 Task: Open Card Infrastructure Maintenance in Board Business Intelligence to Workspace Agile Methodology and add a team member Softage.3@softage.net, a label Green, a checklist Animation, an attachment from your computer, a color Green and finally, add a card description 'Research and develop new service offering pricing strategy' and a comment 'Let us approach this task with a sense of data-driven decision-making, using metrics and analytics to inform our choices.'. Add a start date 'Jan 07, 1900' with a due date 'Jan 14, 1900'
Action: Mouse moved to (78, 250)
Screenshot: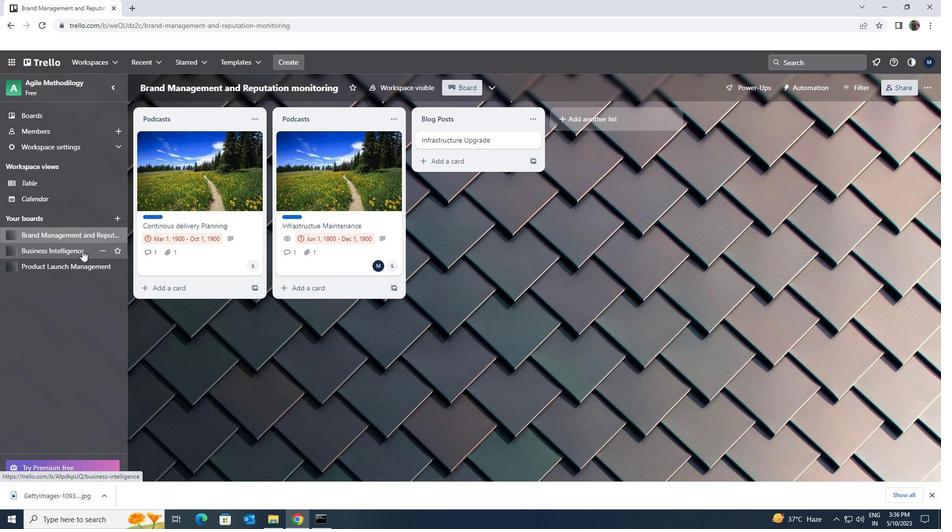 
Action: Mouse pressed left at (78, 250)
Screenshot: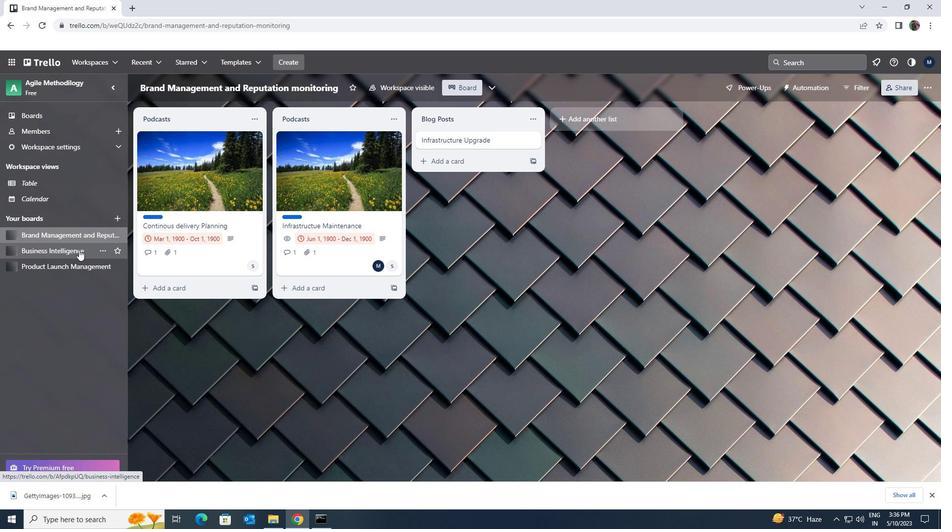 
Action: Mouse moved to (446, 134)
Screenshot: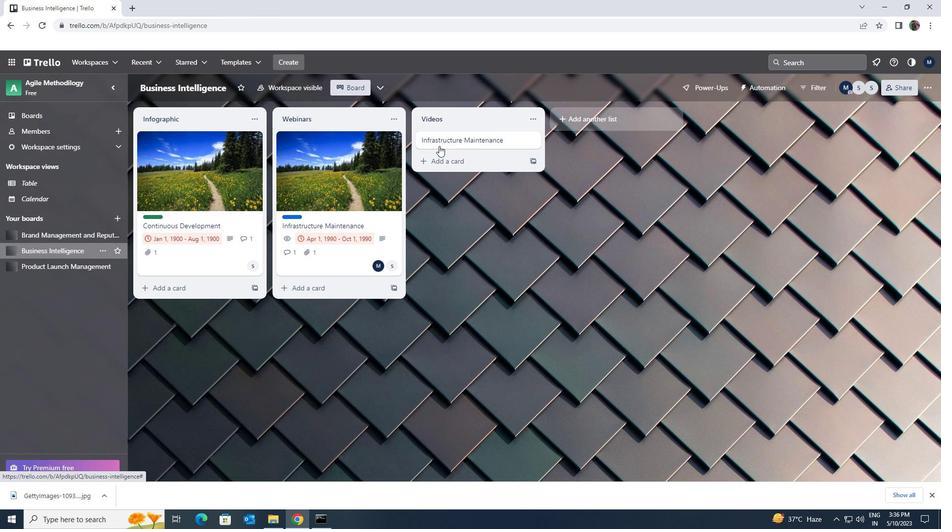 
Action: Mouse pressed left at (446, 134)
Screenshot: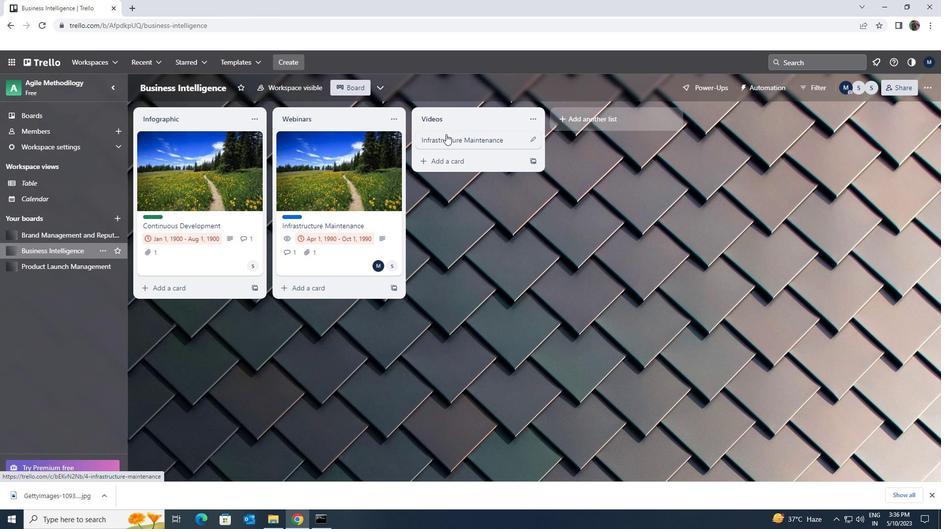 
Action: Mouse moved to (585, 139)
Screenshot: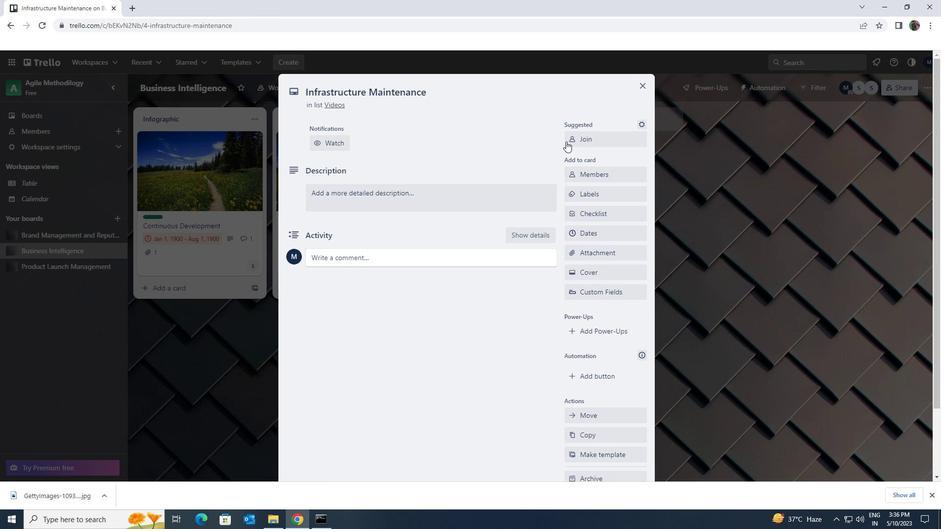 
Action: Mouse pressed left at (585, 139)
Screenshot: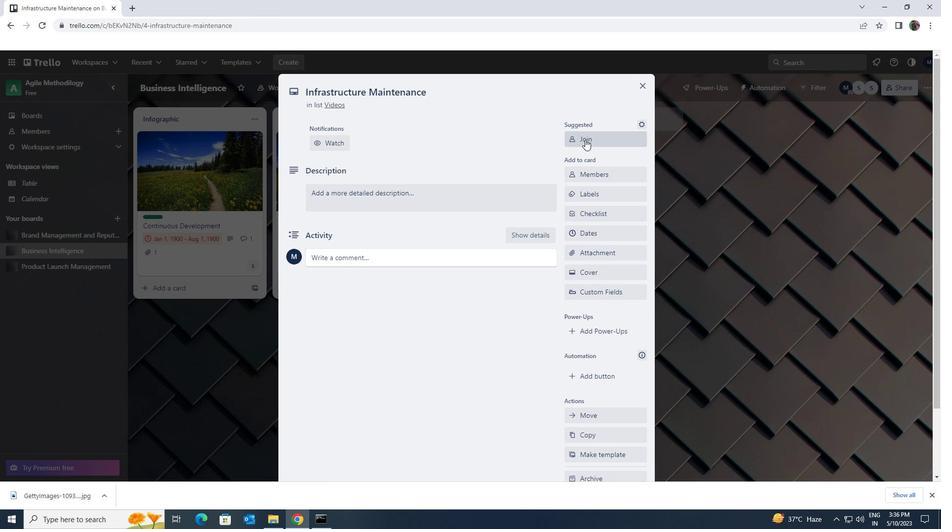 
Action: Mouse moved to (592, 135)
Screenshot: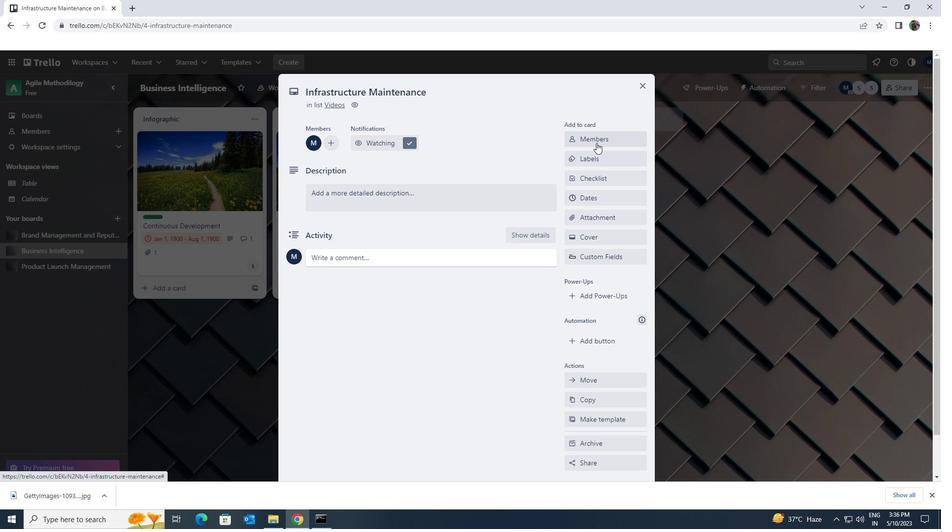 
Action: Mouse pressed left at (592, 135)
Screenshot: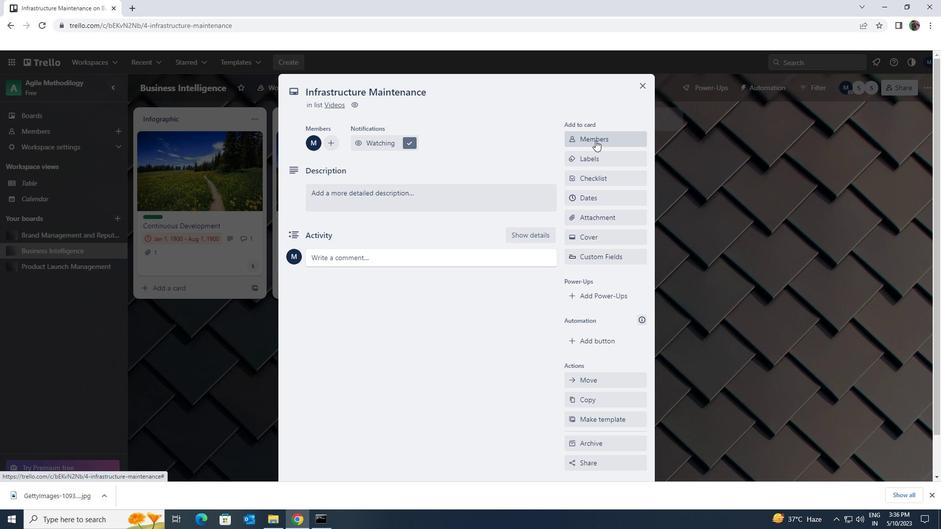 
Action: Mouse moved to (601, 180)
Screenshot: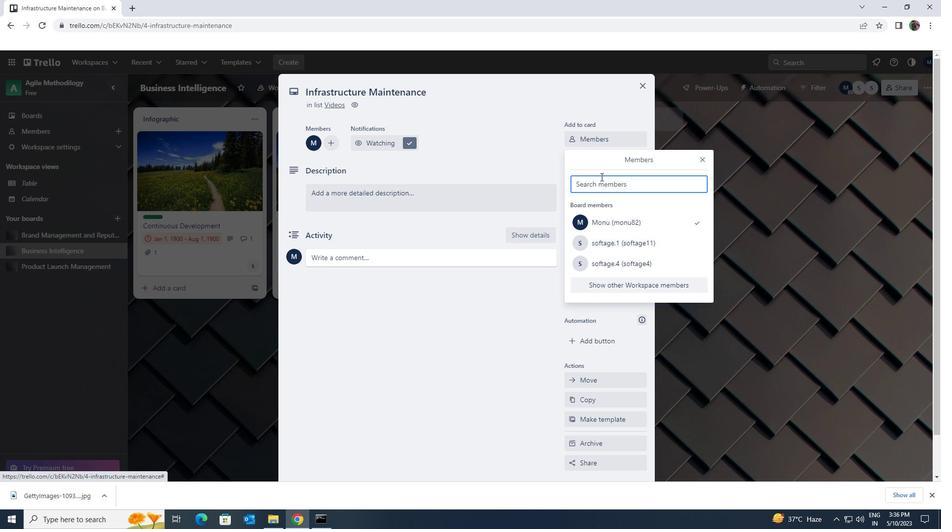 
Action: Mouse pressed left at (601, 180)
Screenshot: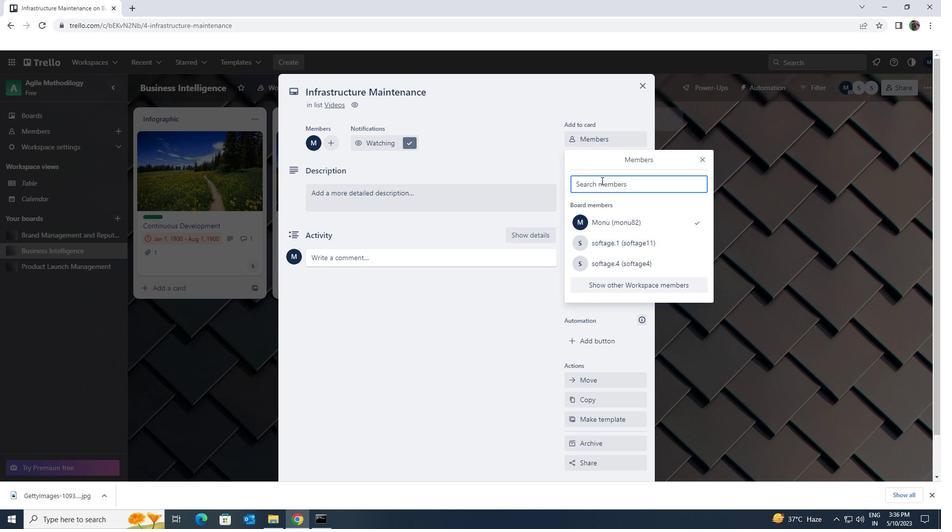 
Action: Key pressed <Key.shift>SOFTAGE.3<Key.shift>@SOFTAGE.NET
Screenshot: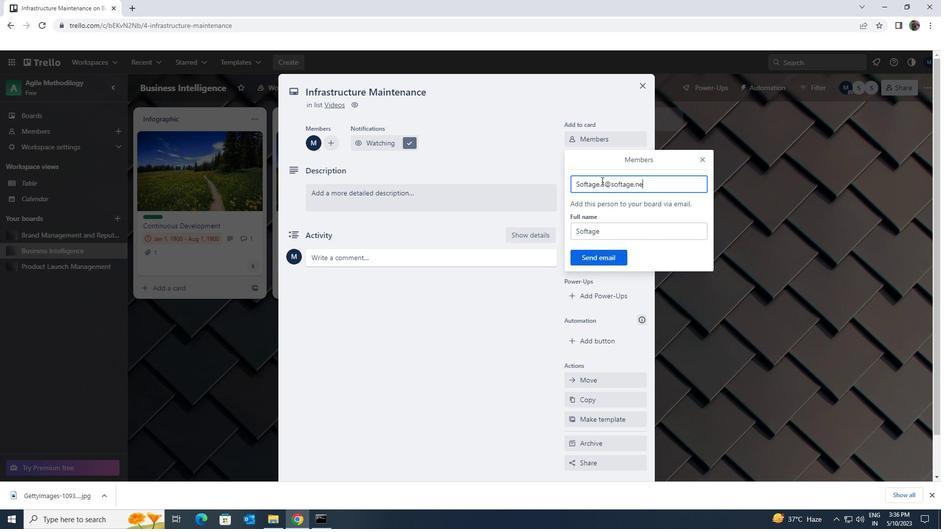 
Action: Mouse moved to (588, 260)
Screenshot: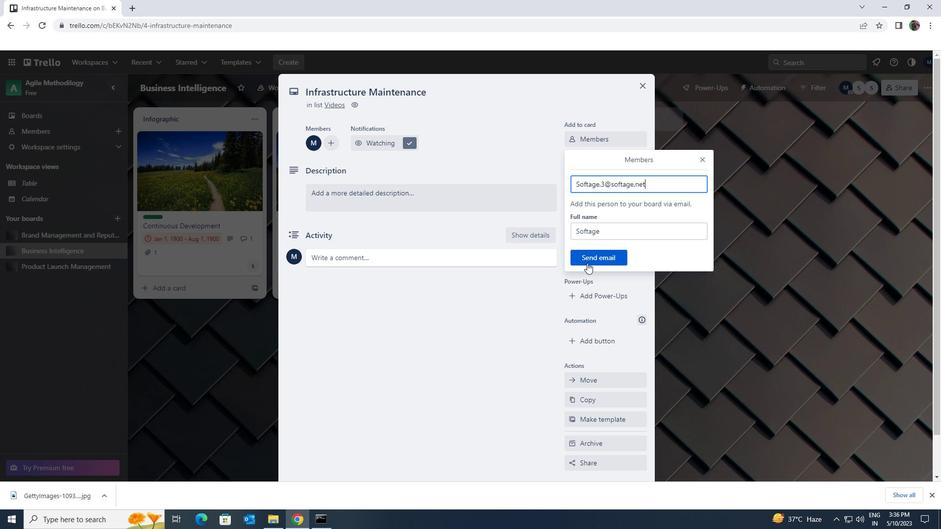 
Action: Mouse pressed left at (588, 260)
Screenshot: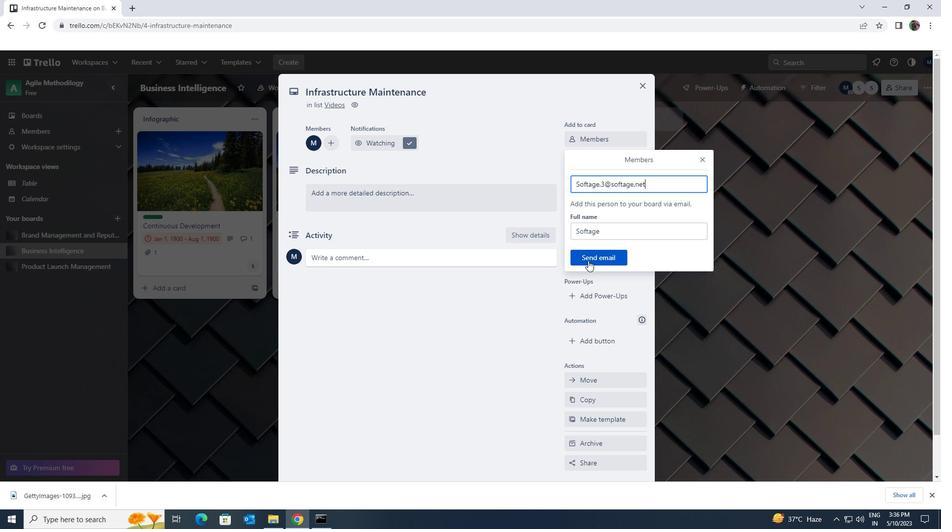 
Action: Mouse moved to (590, 163)
Screenshot: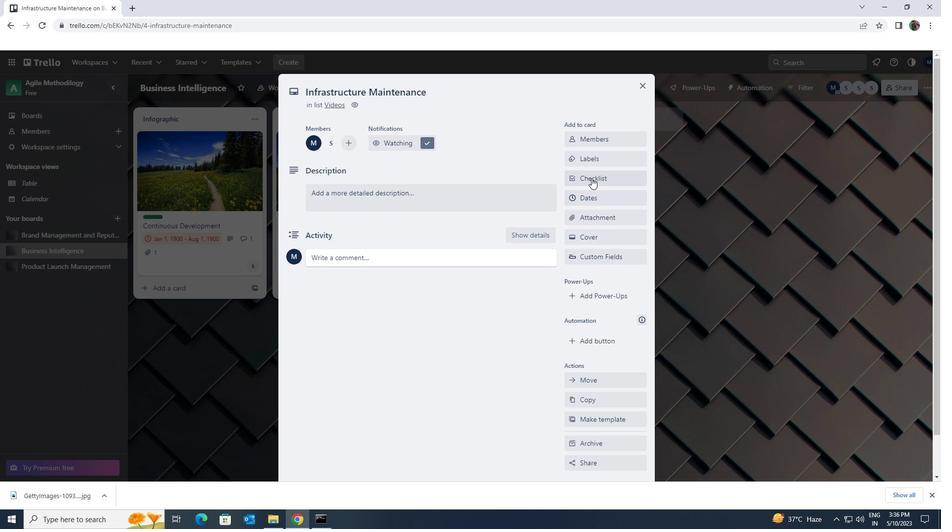 
Action: Mouse pressed left at (590, 163)
Screenshot: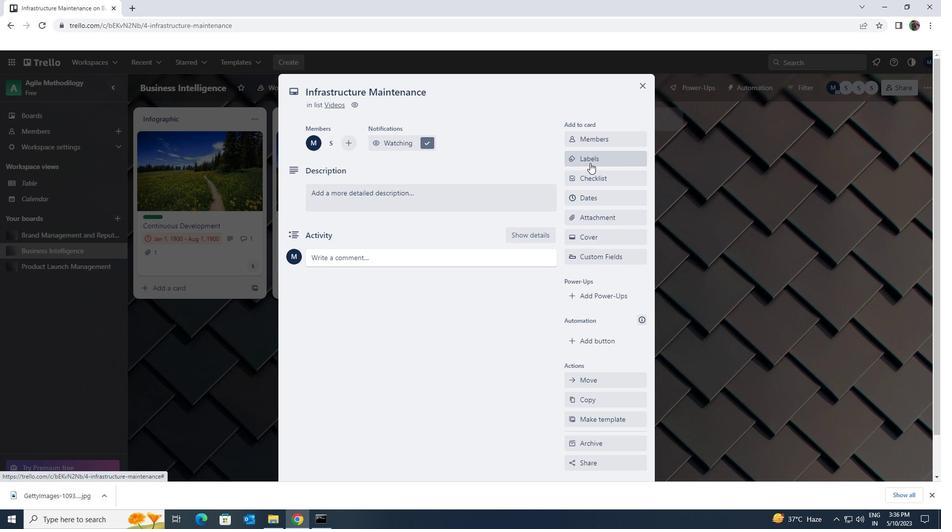
Action: Mouse moved to (620, 382)
Screenshot: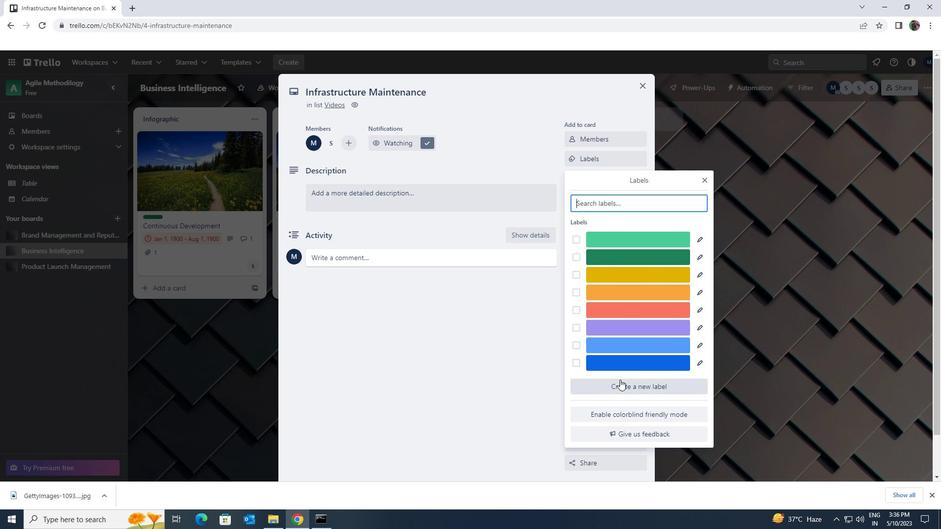 
Action: Mouse pressed left at (620, 382)
Screenshot: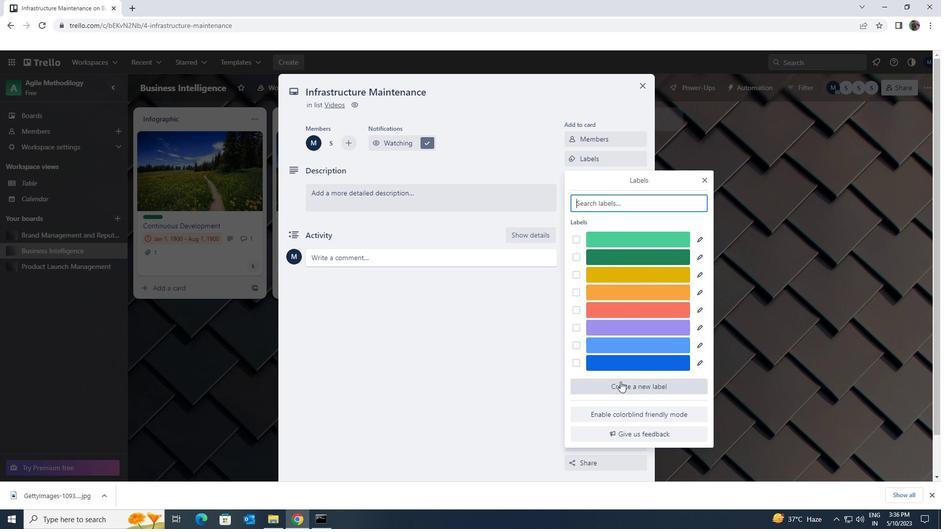 
Action: Mouse moved to (586, 339)
Screenshot: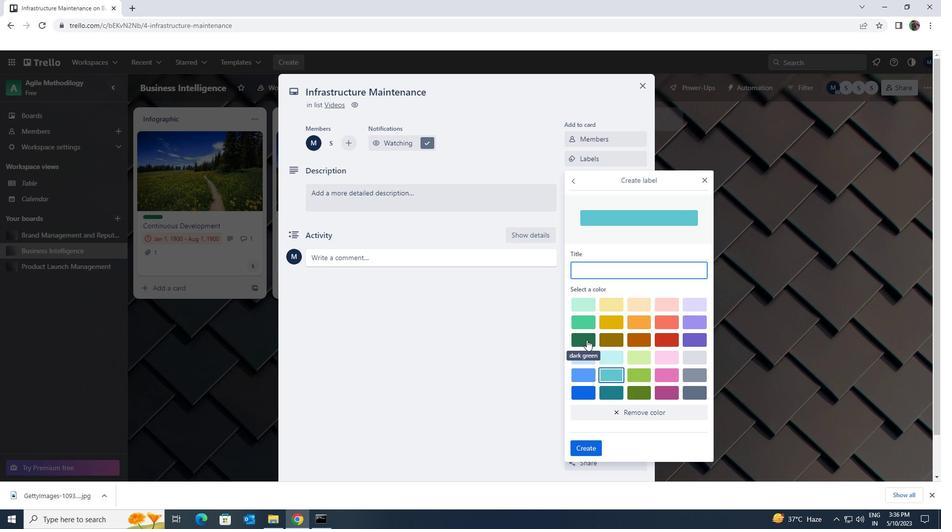
Action: Mouse pressed left at (586, 339)
Screenshot: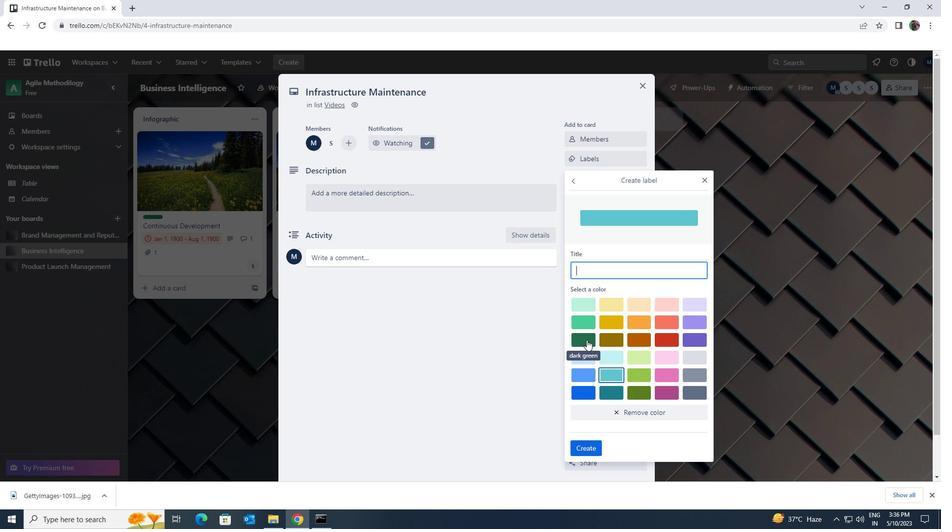
Action: Mouse moved to (588, 449)
Screenshot: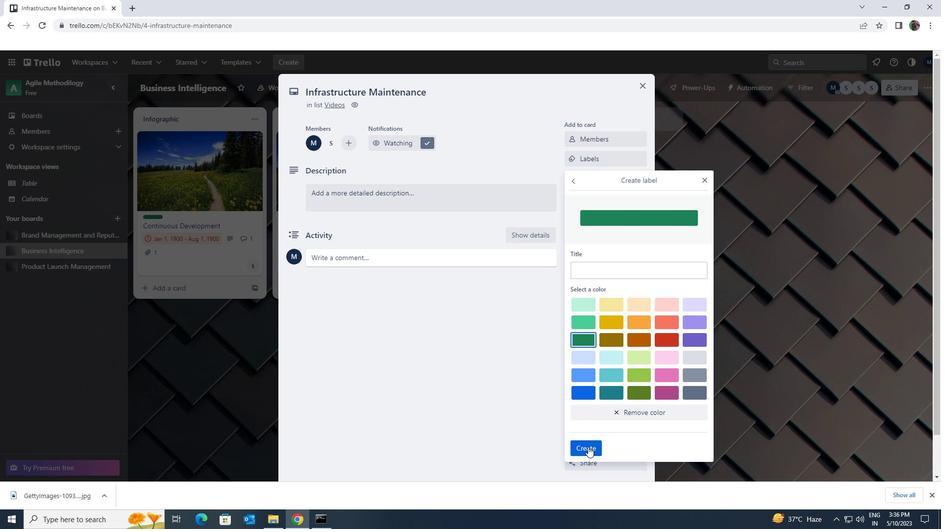 
Action: Mouse pressed left at (588, 449)
Screenshot: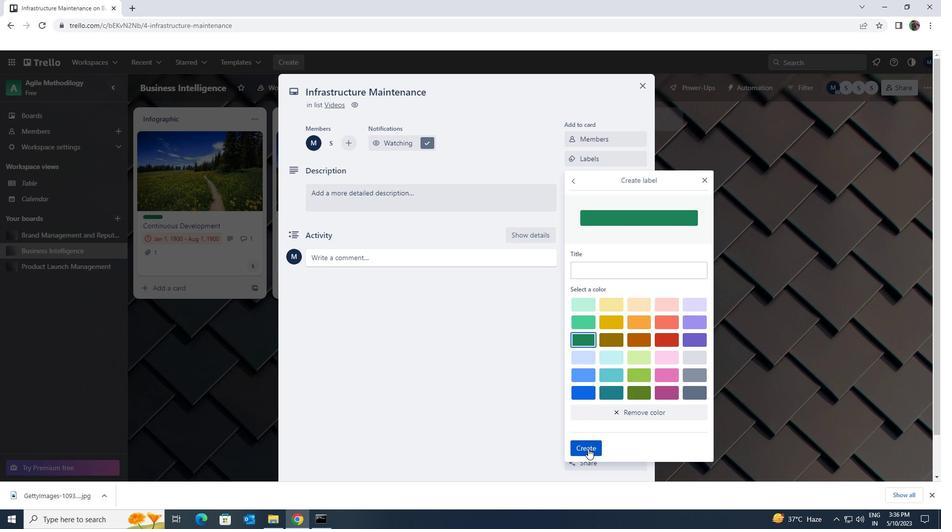 
Action: Mouse moved to (706, 179)
Screenshot: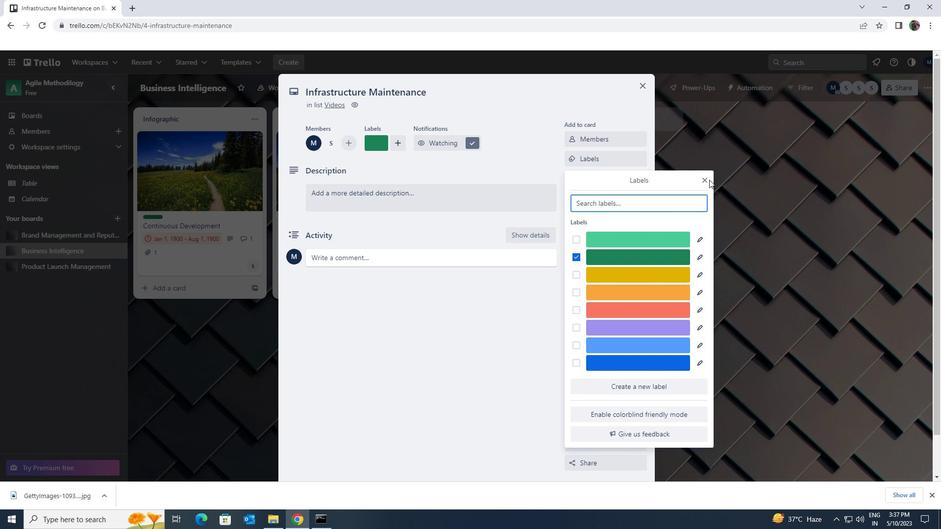 
Action: Mouse pressed left at (706, 179)
Screenshot: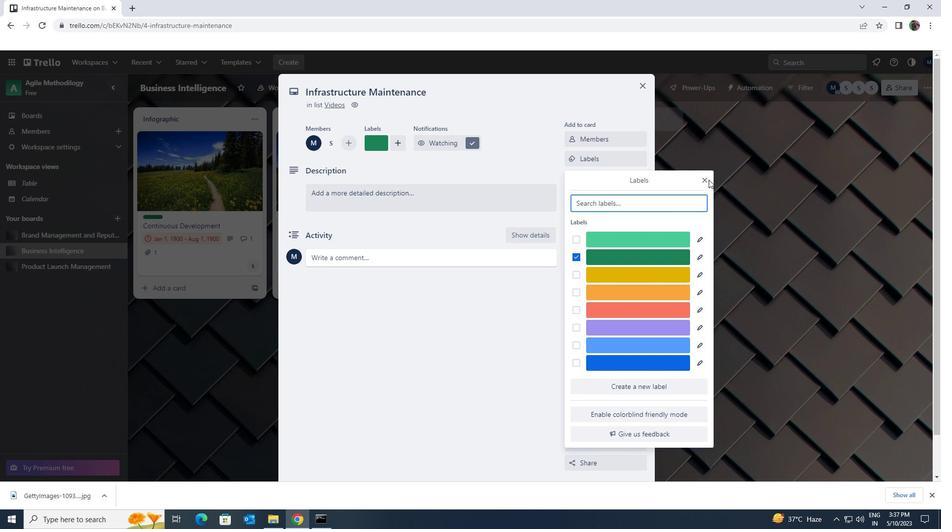 
Action: Mouse moved to (631, 179)
Screenshot: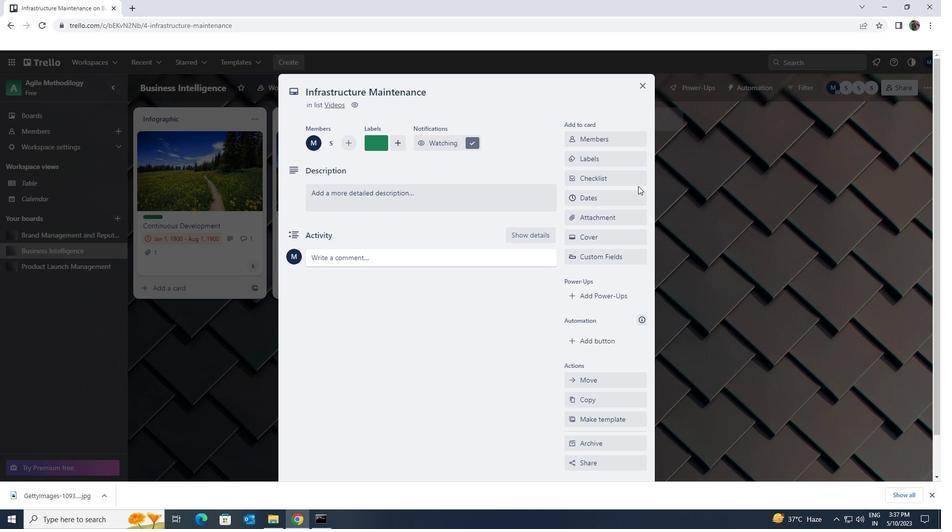 
Action: Mouse pressed left at (631, 179)
Screenshot: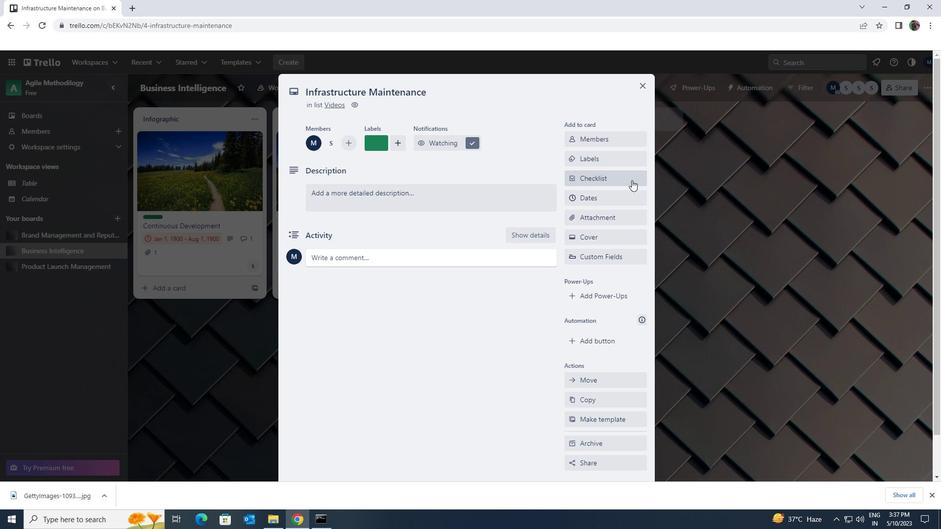 
Action: Mouse moved to (584, 179)
Screenshot: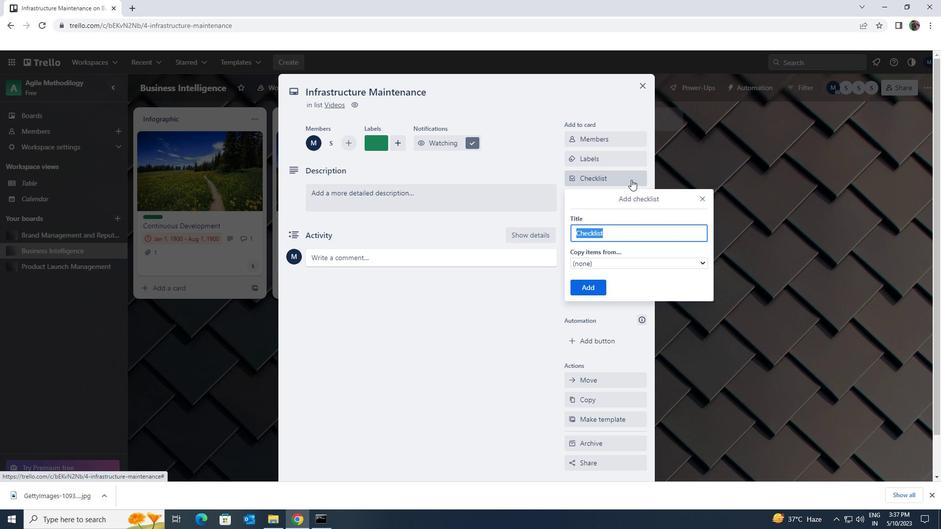 
Action: Key pressed <Key.shift>ANIMATION
Screenshot: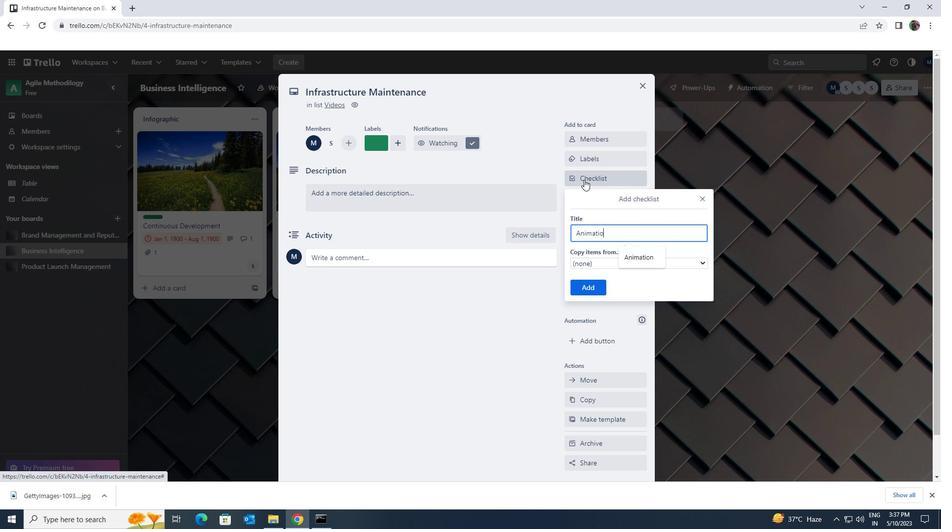 
Action: Mouse moved to (583, 289)
Screenshot: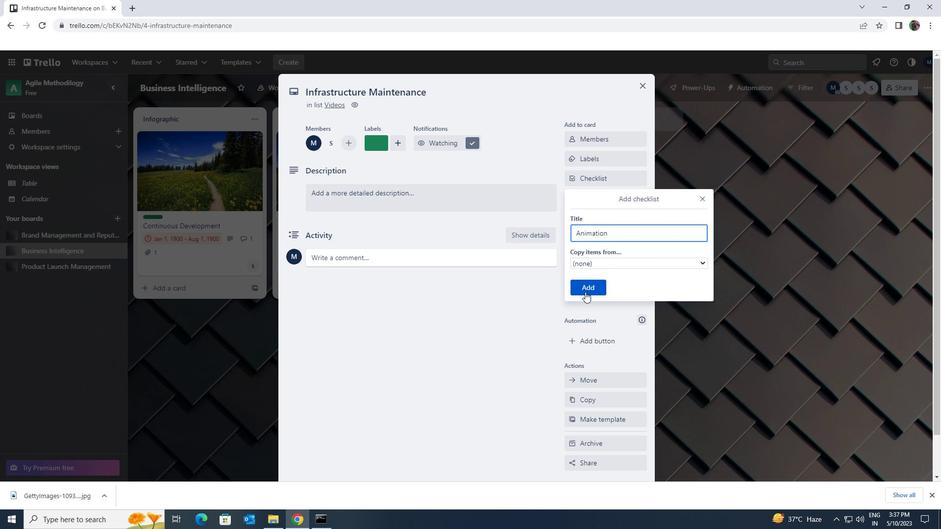 
Action: Mouse pressed left at (583, 289)
Screenshot: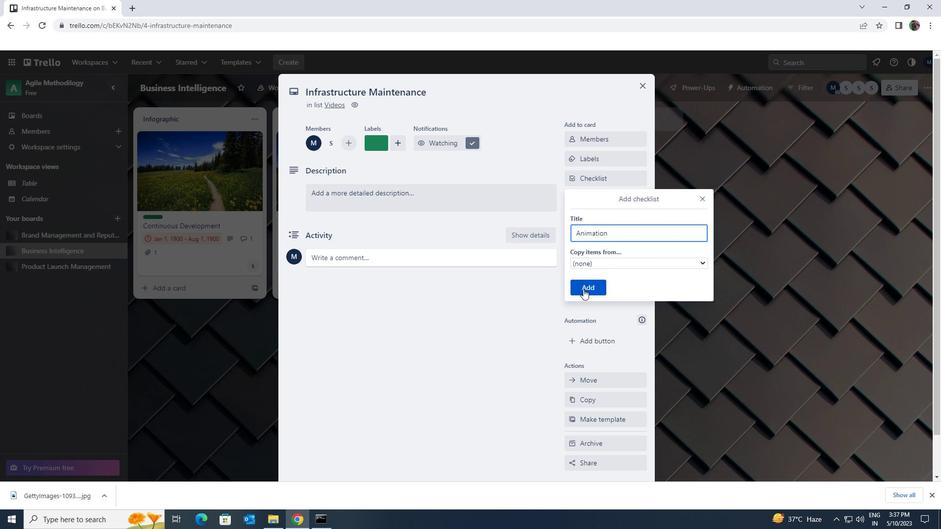 
Action: Mouse moved to (586, 221)
Screenshot: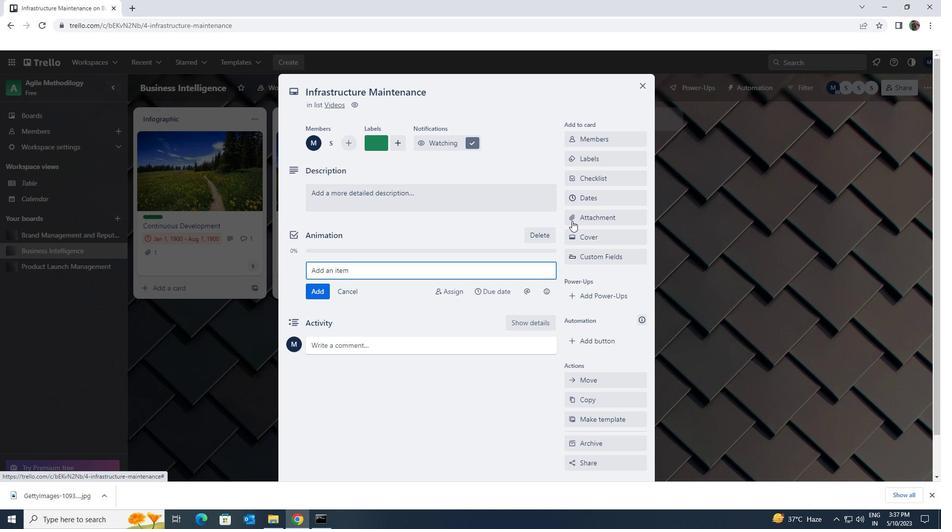 
Action: Mouse pressed left at (586, 221)
Screenshot: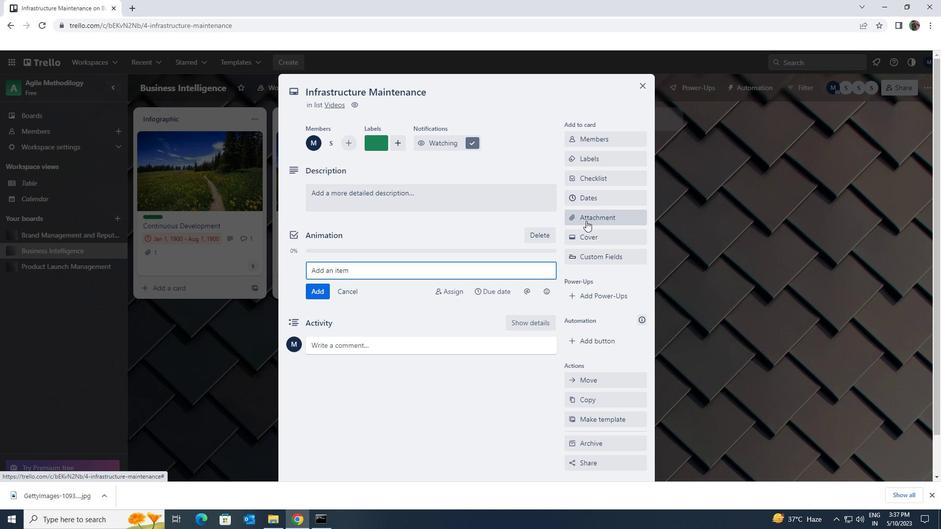 
Action: Mouse moved to (591, 252)
Screenshot: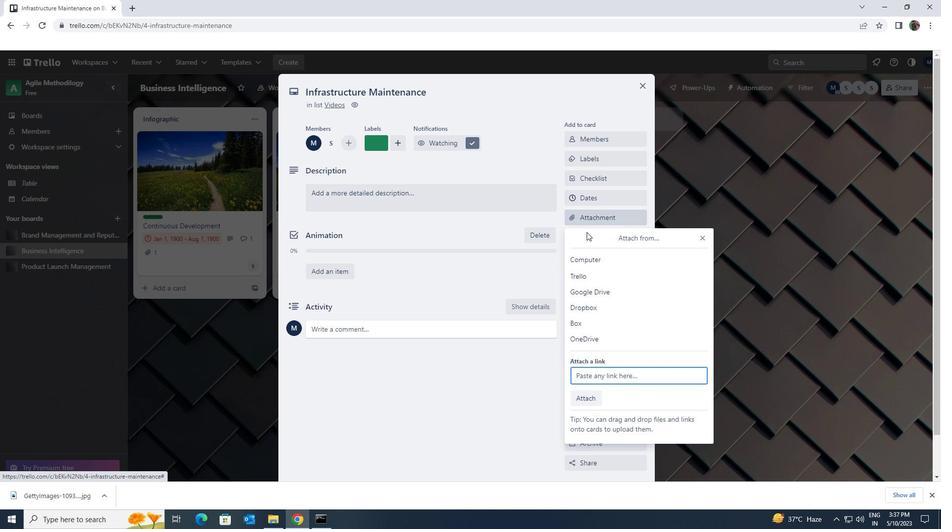 
Action: Mouse pressed left at (591, 252)
Screenshot: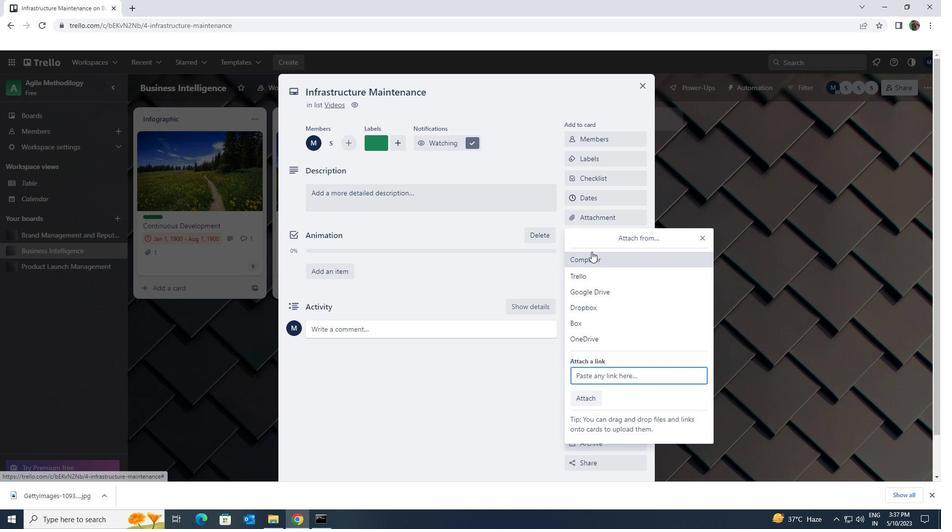 
Action: Mouse moved to (228, 82)
Screenshot: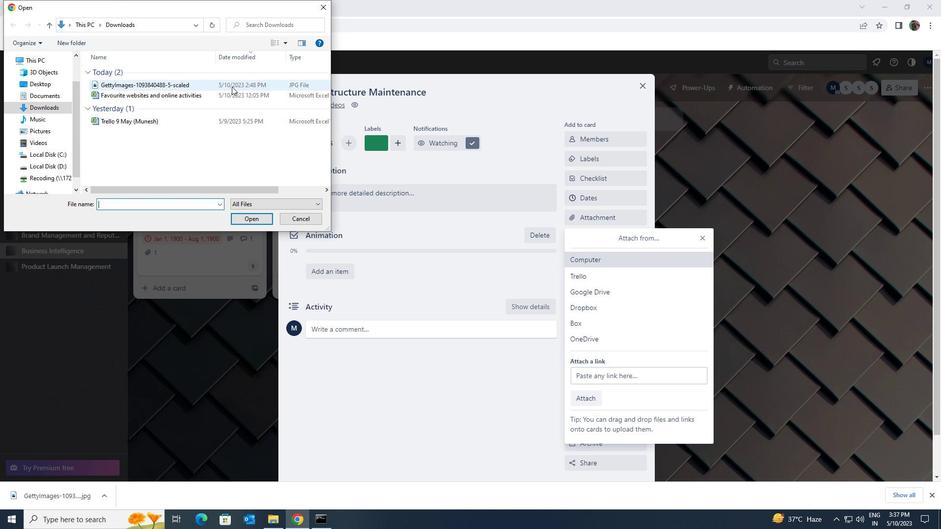 
Action: Mouse pressed left at (228, 82)
Screenshot: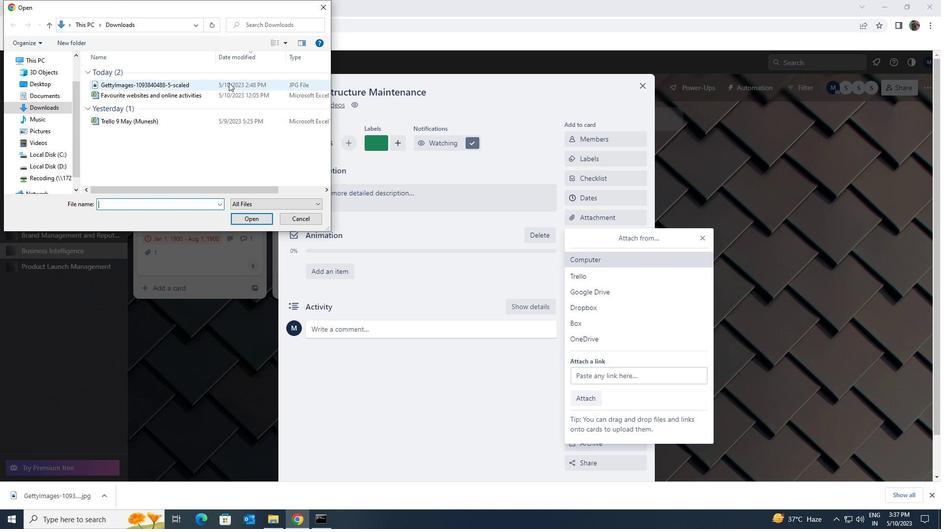 
Action: Mouse moved to (258, 221)
Screenshot: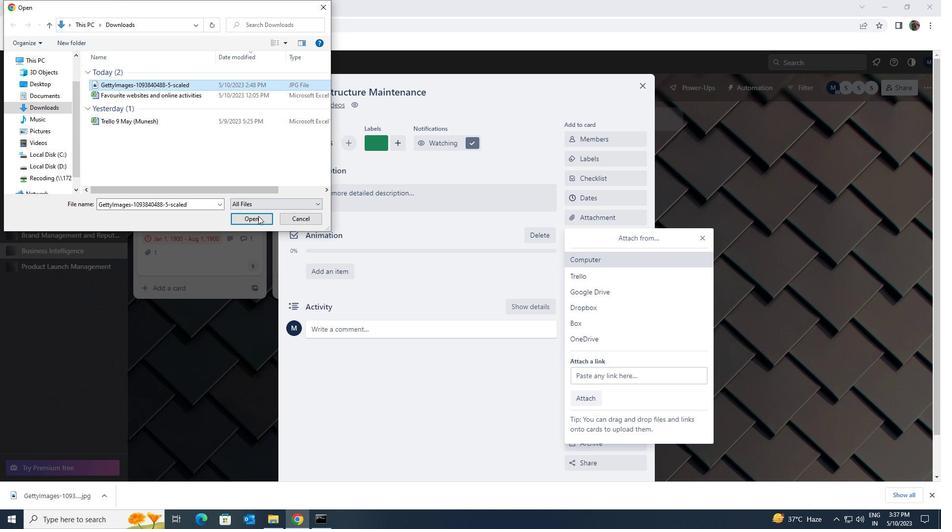 
Action: Mouse pressed left at (258, 221)
Screenshot: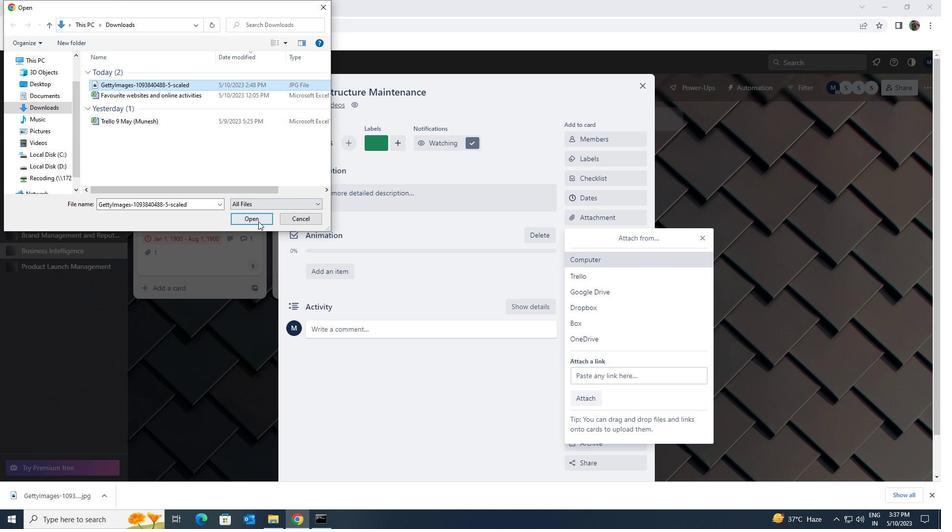 
Action: Mouse moved to (378, 202)
Screenshot: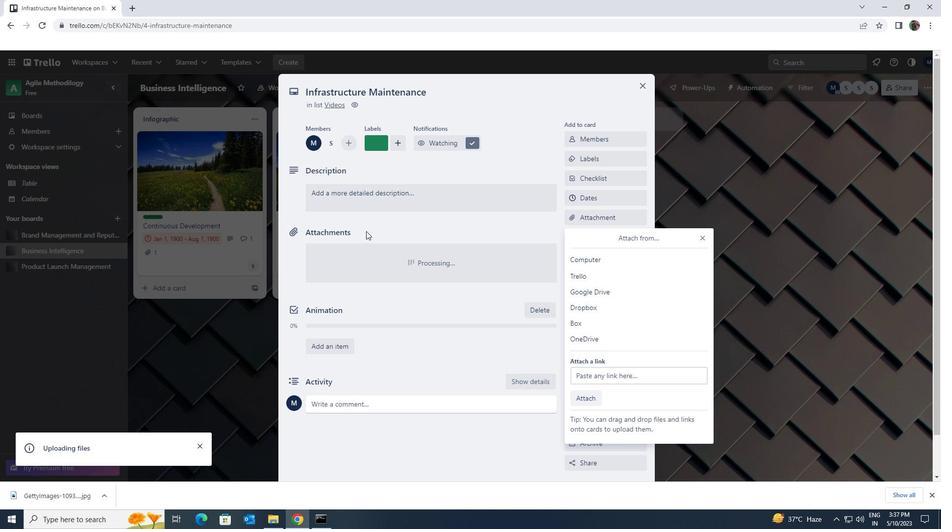 
Action: Mouse pressed left at (378, 202)
Screenshot: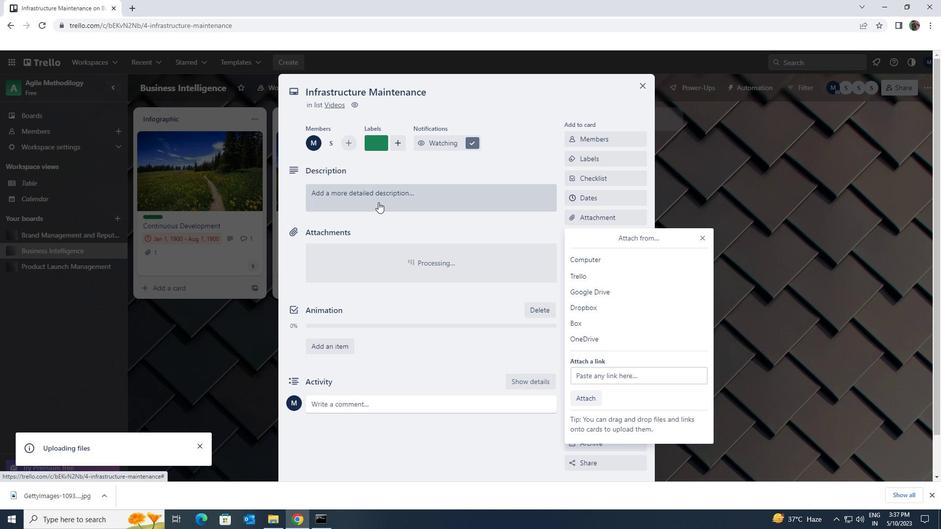 
Action: Key pressed <Key.shift>RESEARCG<Key.backspace>H<Key.space>AND<Key.space>DEVELOP<Key.space>NEW<Key.space>SERVICE<Key.space>OFFERING<Key.space>PRICE<Key.space>STRATEGY<Key.space>
Screenshot: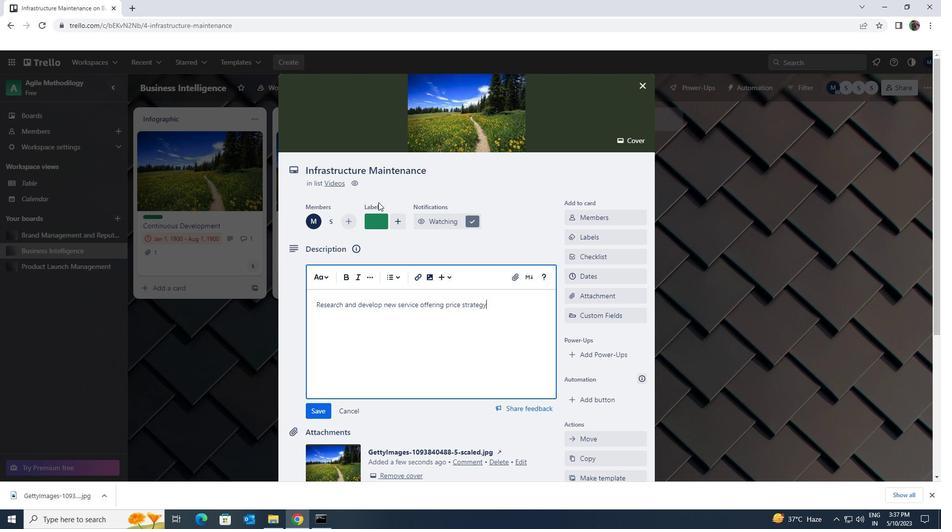 
Action: Mouse moved to (316, 406)
Screenshot: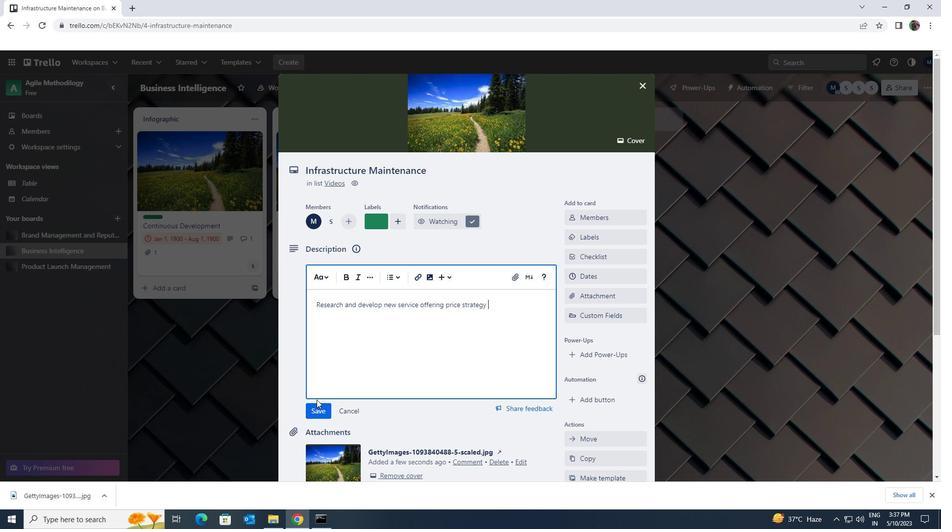 
Action: Mouse pressed left at (316, 406)
Screenshot: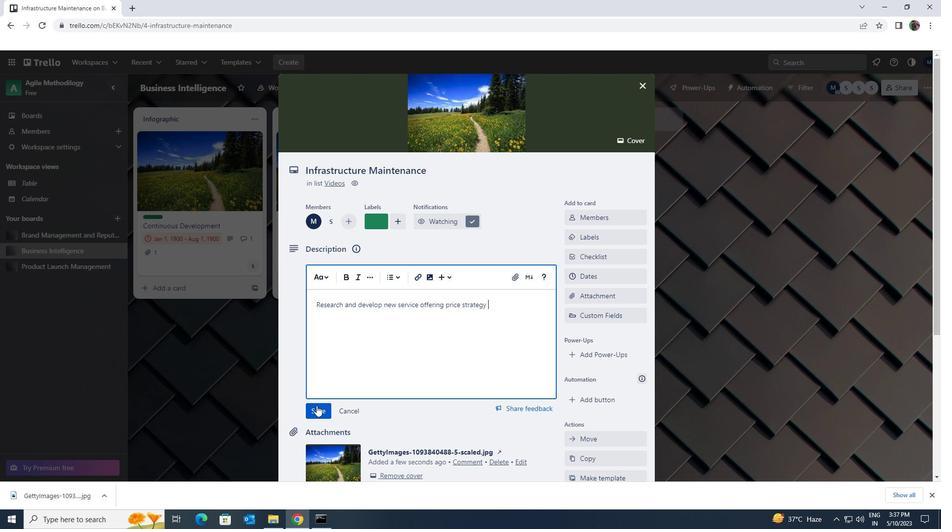 
Action: Mouse moved to (330, 386)
Screenshot: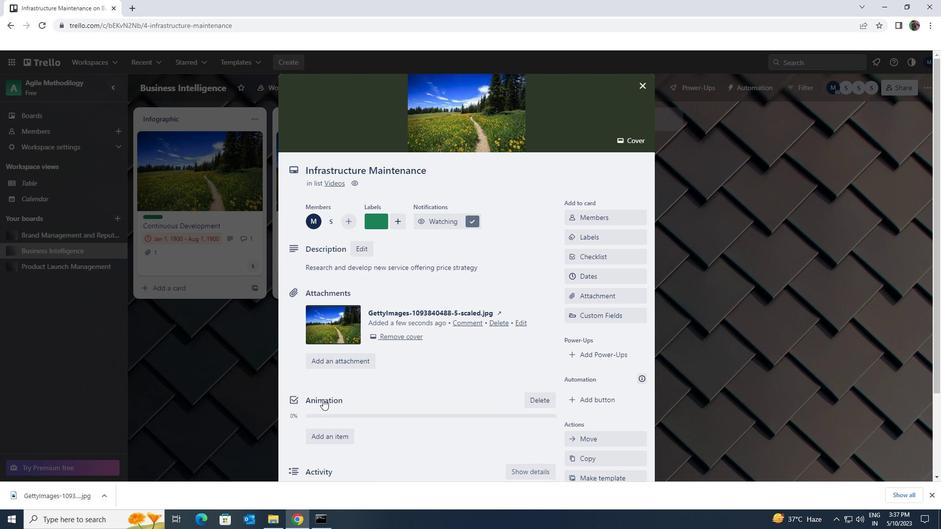 
Action: Mouse scrolled (330, 385) with delta (0, 0)
Screenshot: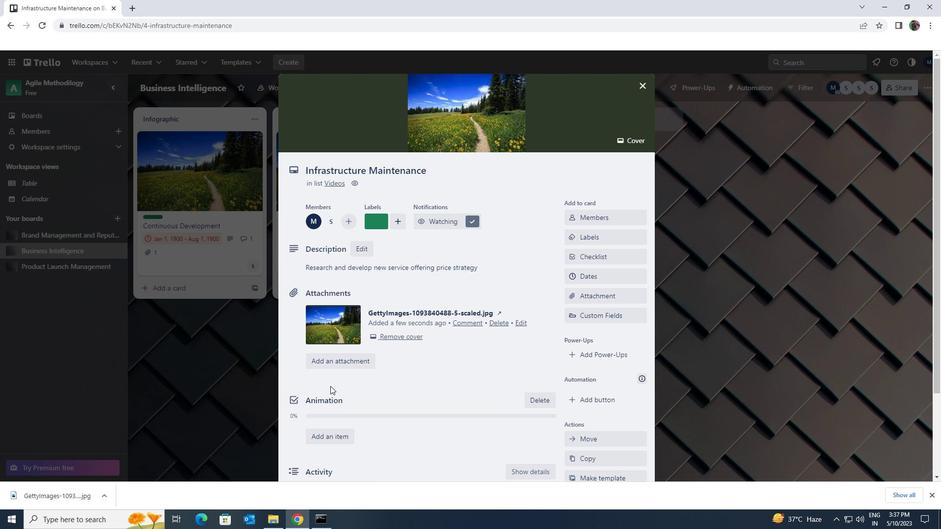 
Action: Mouse scrolled (330, 385) with delta (0, 0)
Screenshot: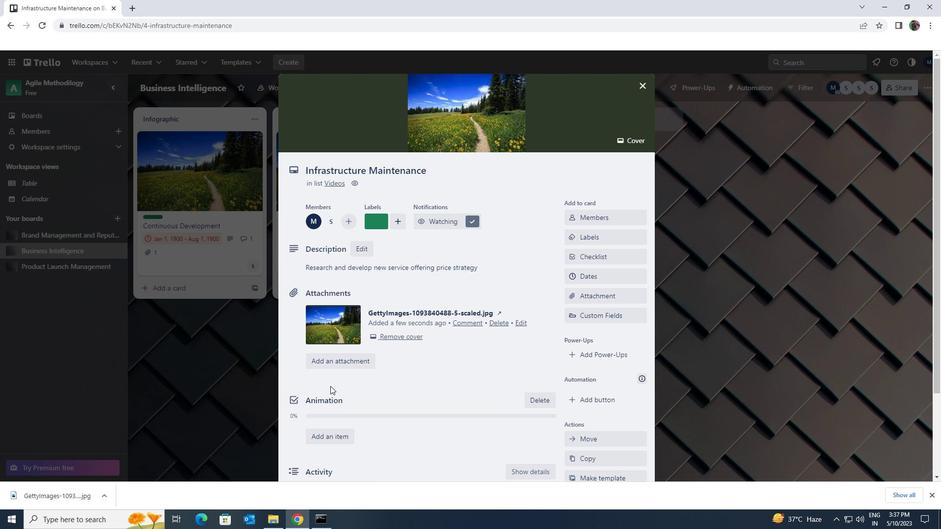 
Action: Mouse scrolled (330, 385) with delta (0, 0)
Screenshot: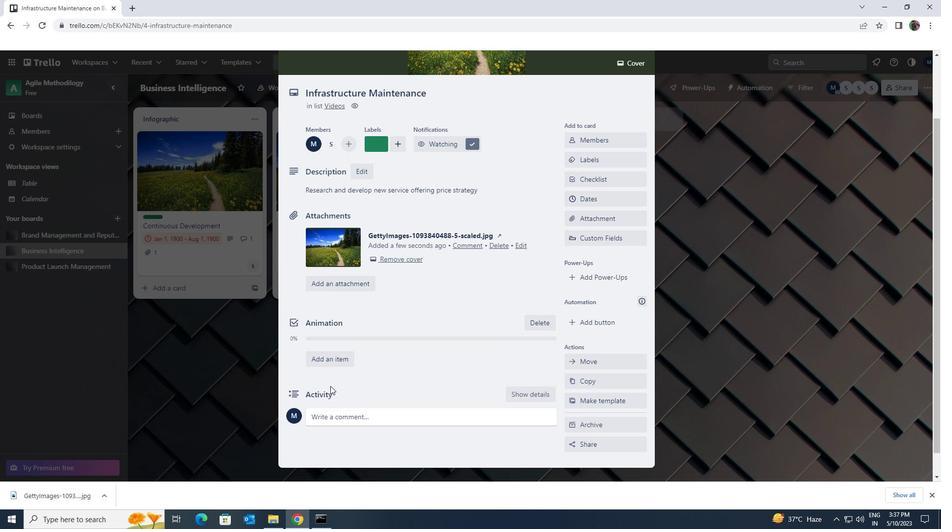 
Action: Mouse scrolled (330, 385) with delta (0, 0)
Screenshot: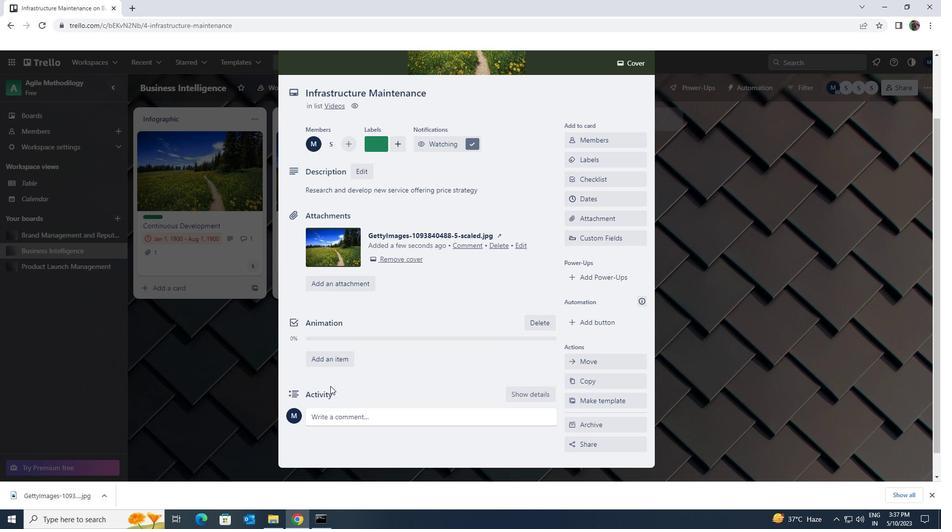 
Action: Mouse moved to (331, 389)
Screenshot: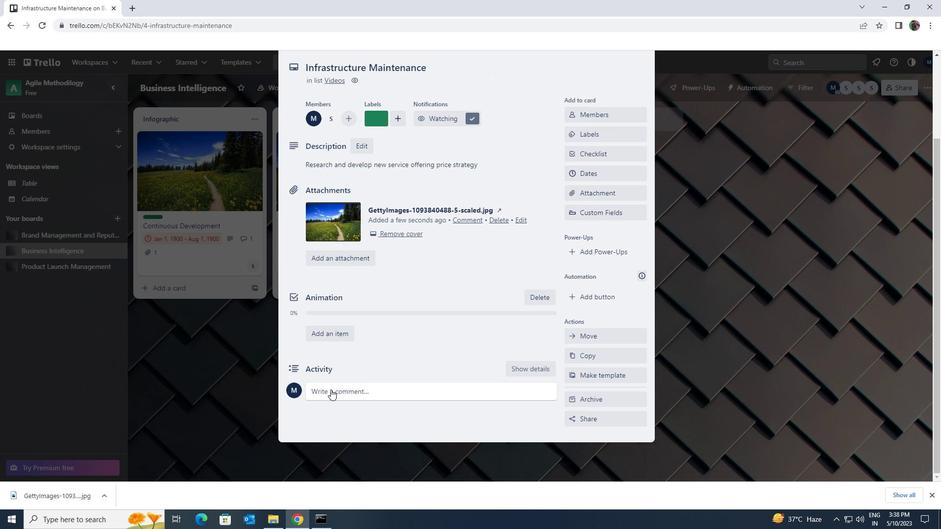 
Action: Mouse pressed left at (331, 389)
Screenshot: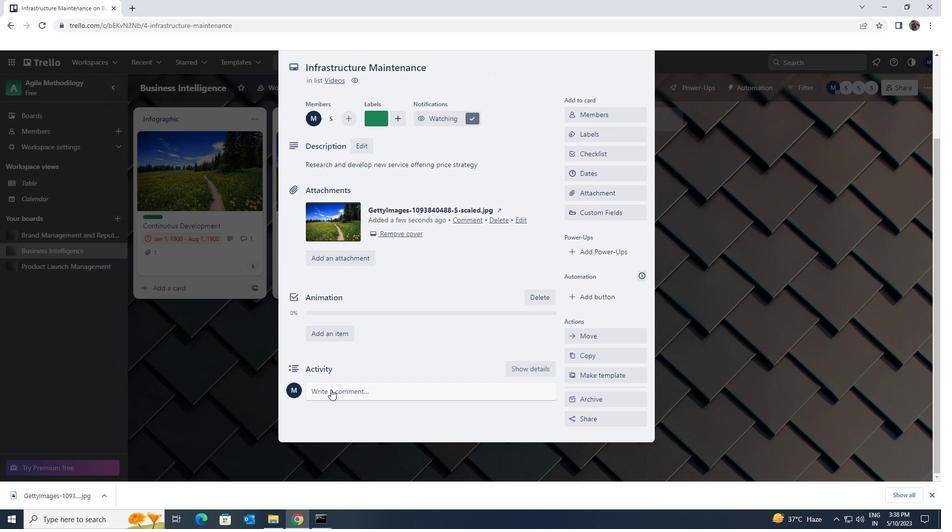 
Action: Mouse moved to (325, 387)
Screenshot: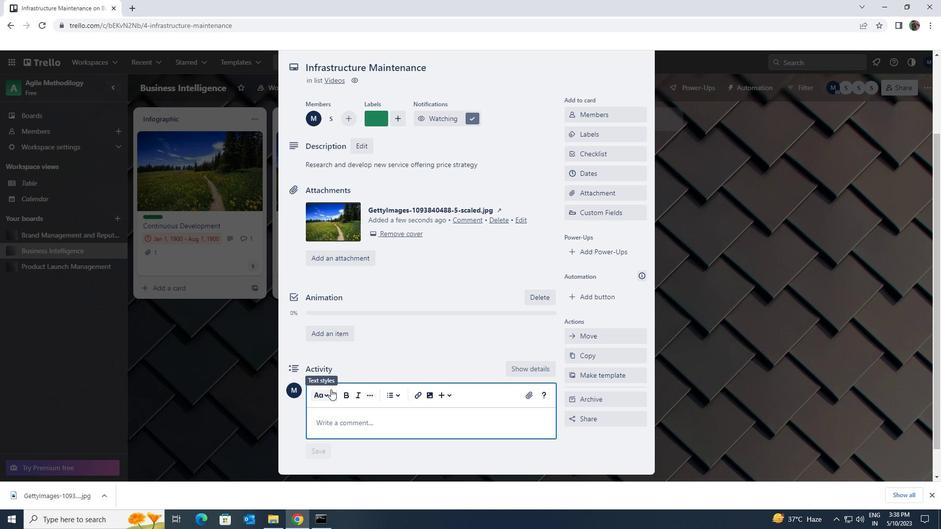 
Action: Key pressed <Key.shift>LET<Key.space>US<Key.space>APPROACH<Key.space>THIS<Key.space>TASK<Key.space>WITH<Key.space>A<Key.space>SENSE<Key.space>OF<Key.space>DATA<Key.space>DRIVEN<Key.space>DECISION<Key.space>MAKING<Key.space>USING<Key.space>METRICS<Key.space>AND<Key.space>ANALYTICS<Key.space>TO<Key.space>INFORM<Key.space>OUR<Key.space>CHOICE
Screenshot: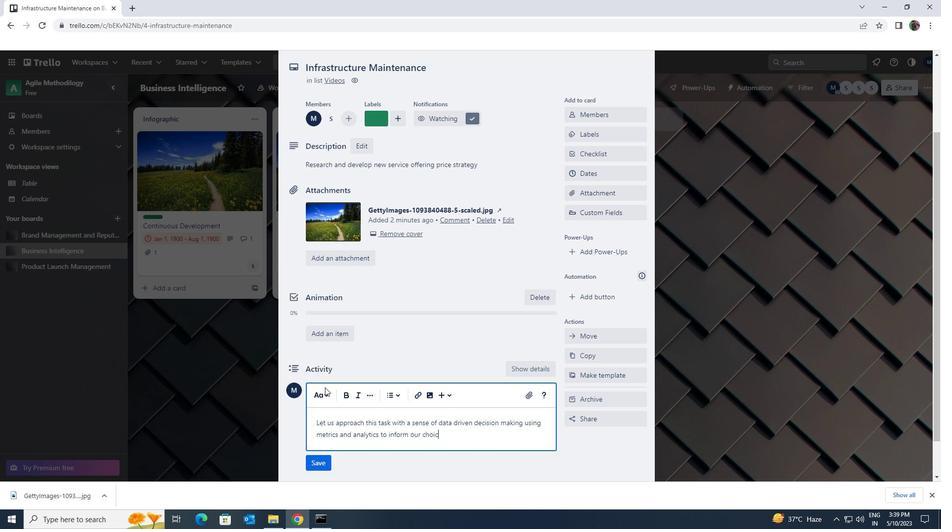 
Action: Mouse moved to (325, 460)
Screenshot: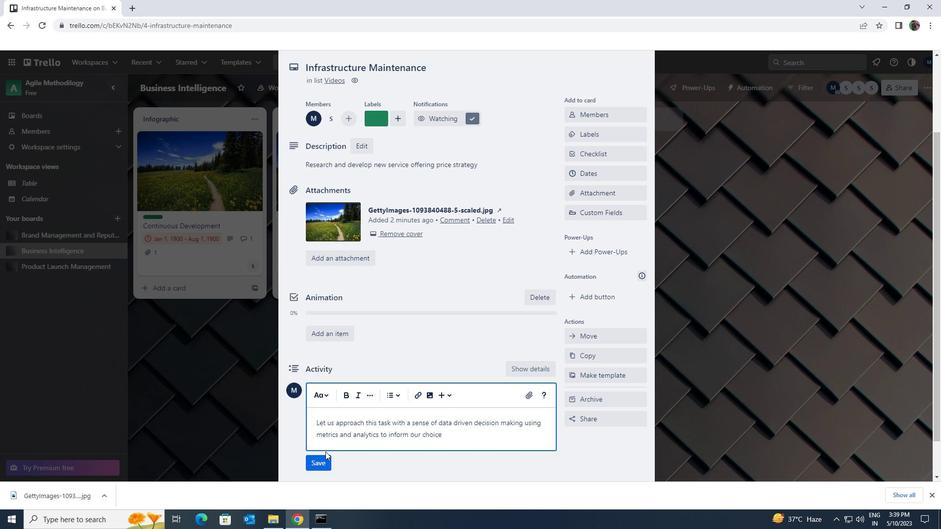 
Action: Mouse pressed left at (325, 460)
Screenshot: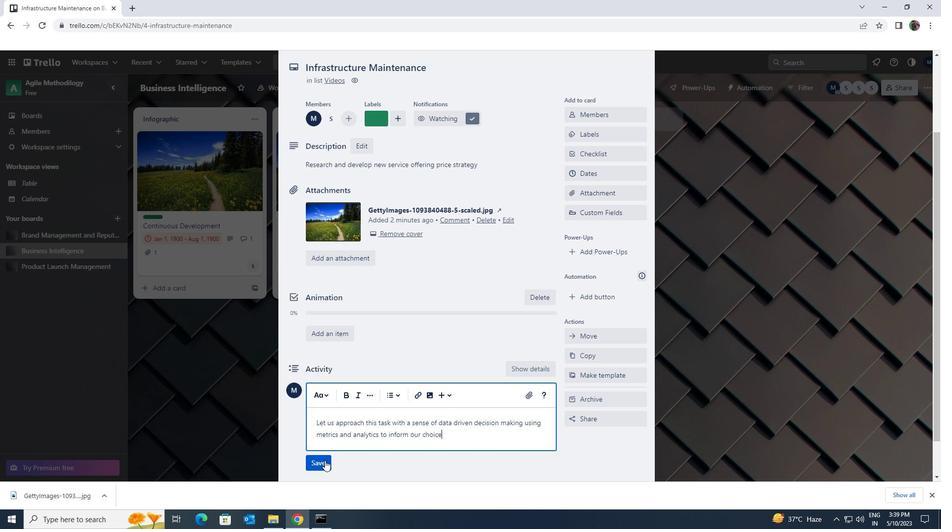 
Action: Mouse scrolled (325, 461) with delta (0, 0)
Screenshot: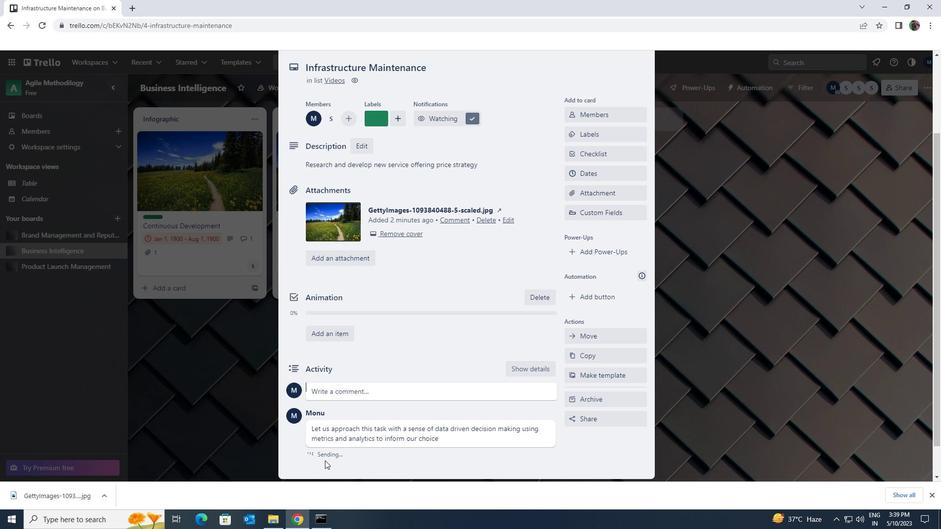 
Action: Mouse scrolled (325, 461) with delta (0, 0)
Screenshot: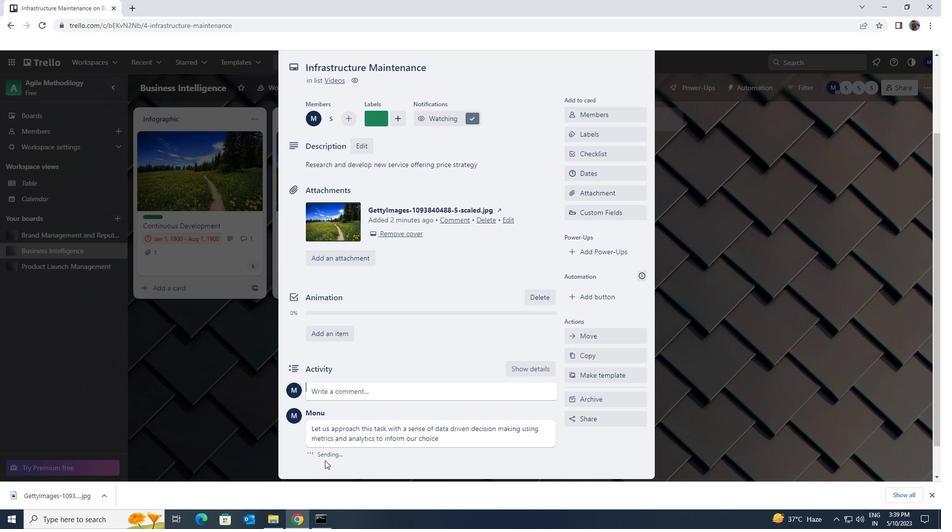 
Action: Mouse scrolled (325, 461) with delta (0, 0)
Screenshot: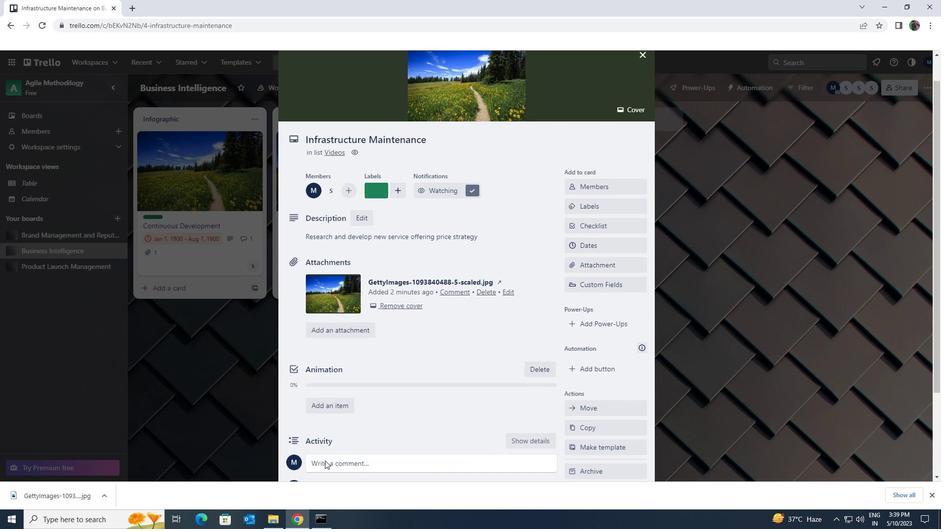 
Action: Mouse scrolled (325, 461) with delta (0, 0)
Screenshot: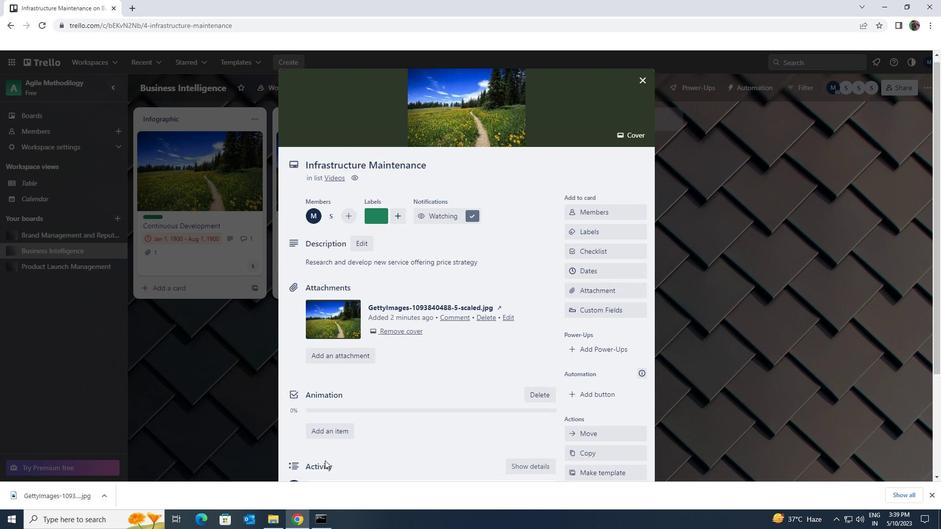 
Action: Mouse moved to (587, 279)
Screenshot: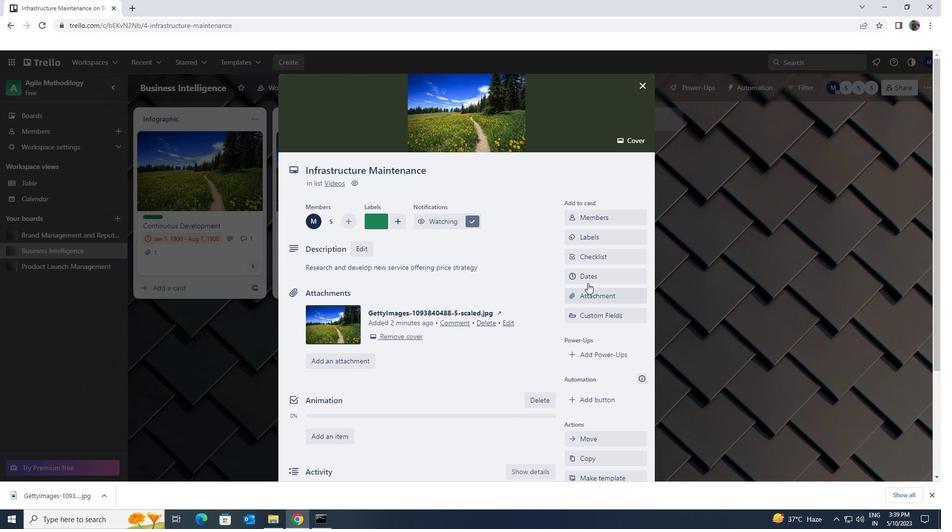 
Action: Mouse pressed left at (587, 279)
Screenshot: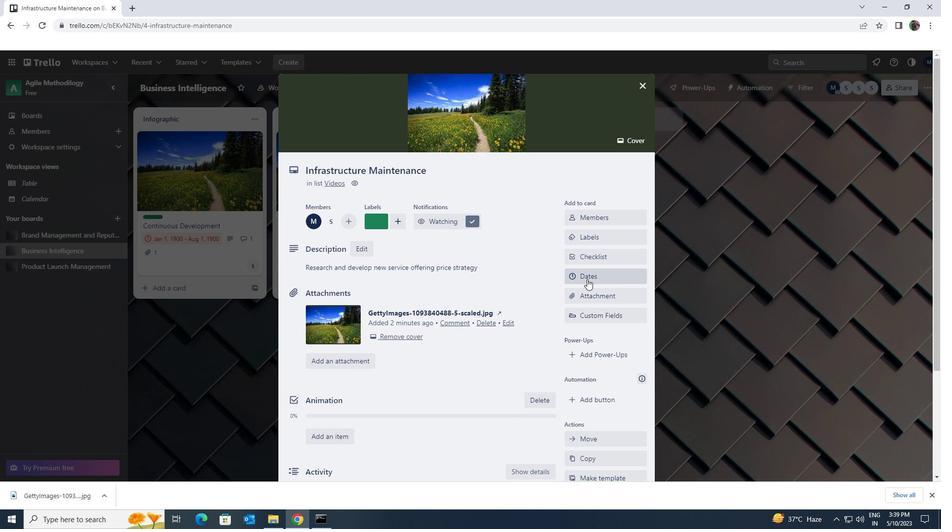
Action: Mouse moved to (577, 264)
Screenshot: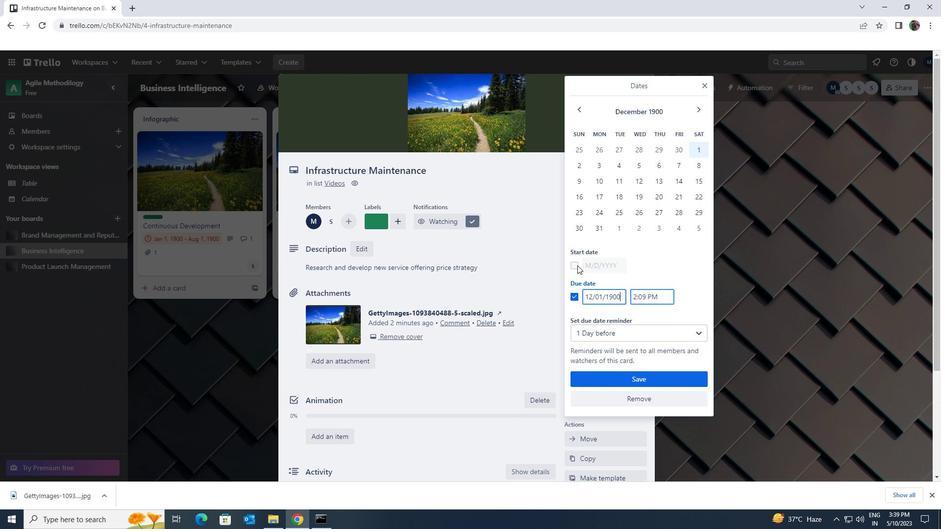 
Action: Mouse pressed left at (577, 264)
Screenshot: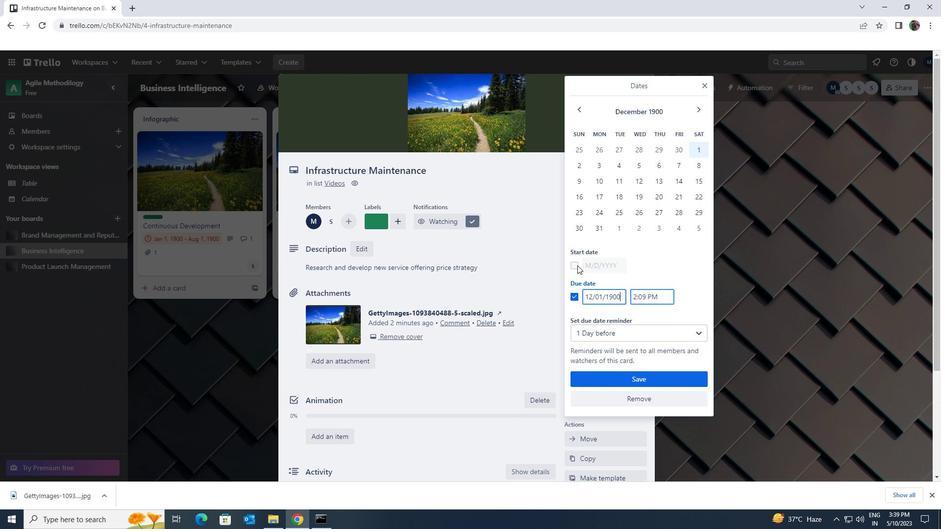 
Action: Mouse moved to (622, 266)
Screenshot: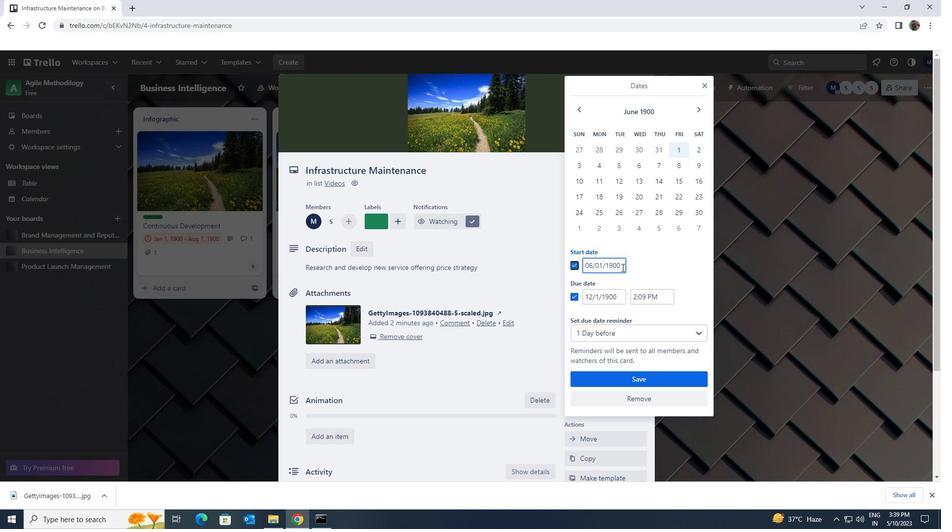 
Action: Mouse pressed left at (622, 266)
Screenshot: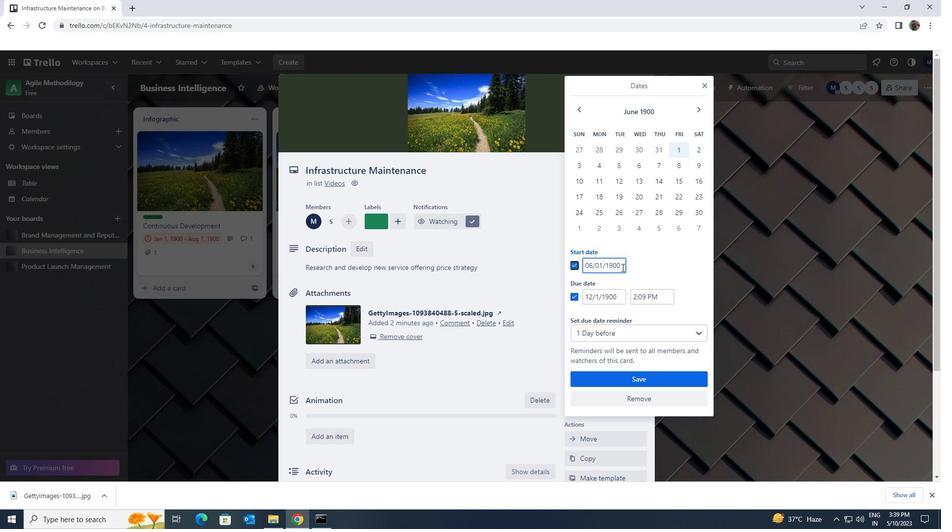 
Action: Mouse moved to (584, 266)
Screenshot: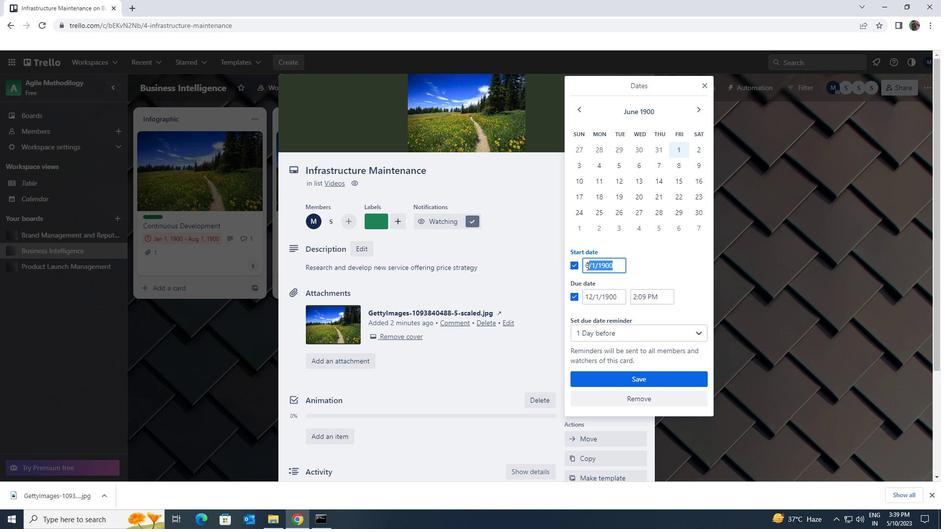 
Action: Key pressed 7/1/1900
Screenshot: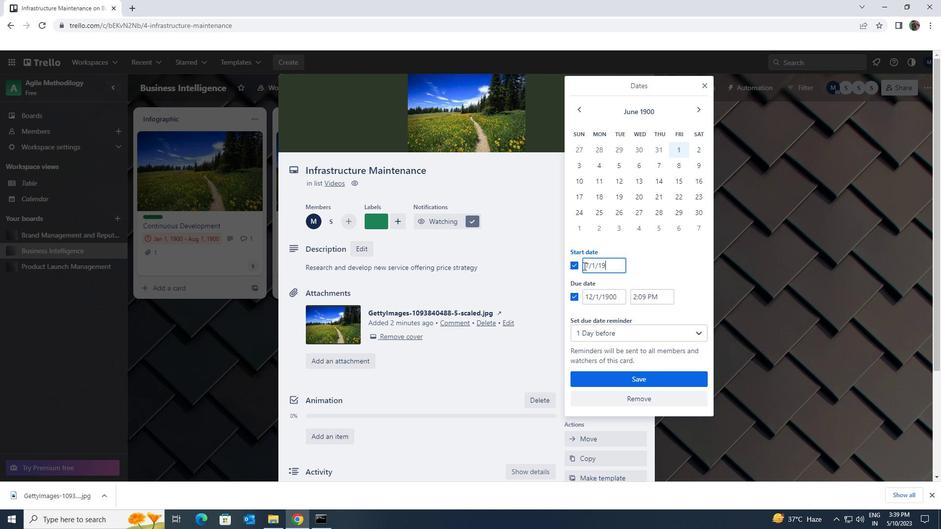 
Action: Mouse moved to (623, 295)
Screenshot: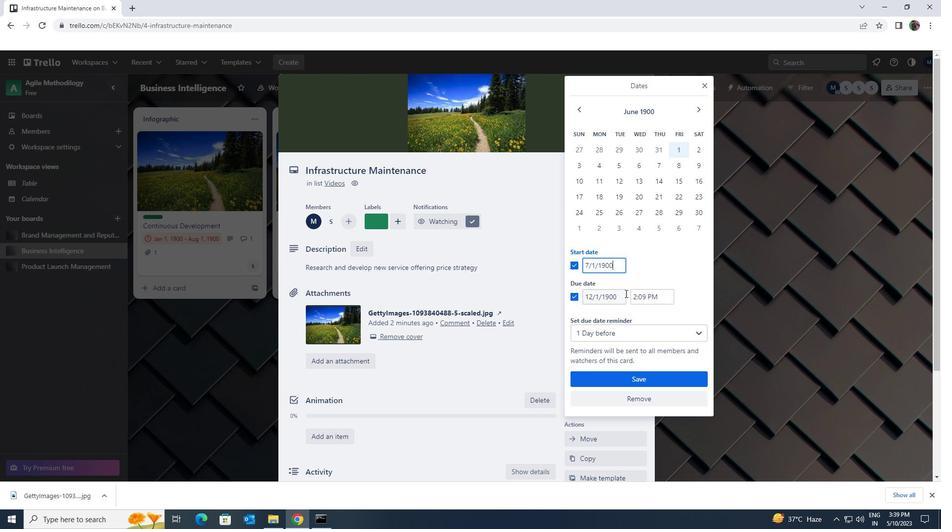 
Action: Mouse pressed left at (623, 295)
Screenshot: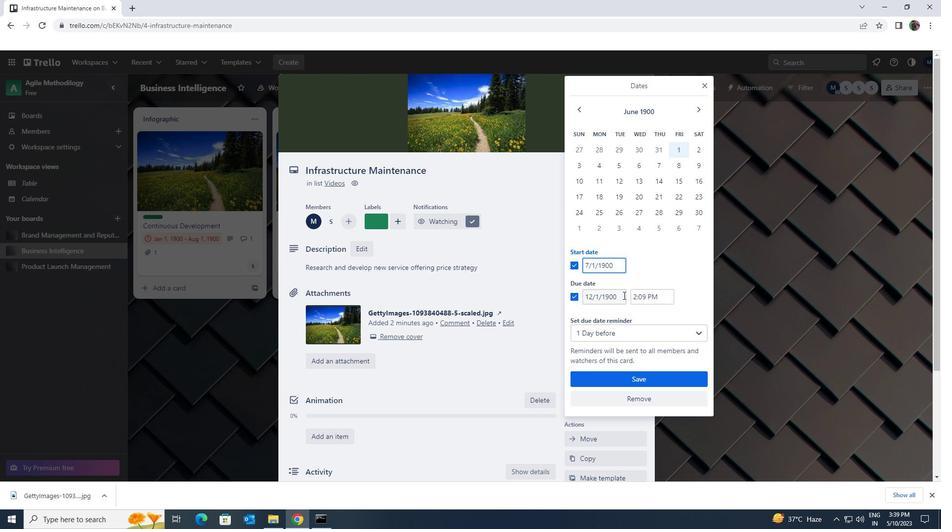 
Action: Mouse moved to (586, 298)
Screenshot: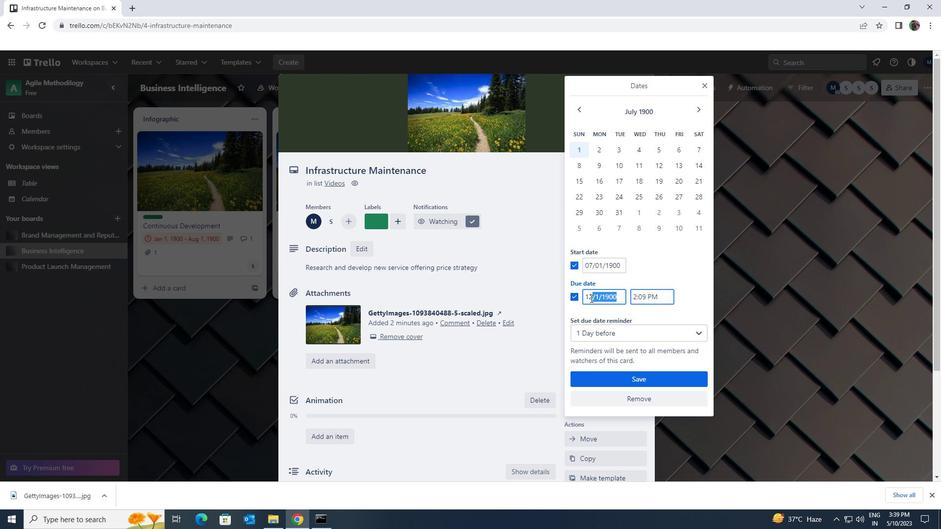 
Action: Key pressed 14/1/1900
Screenshot: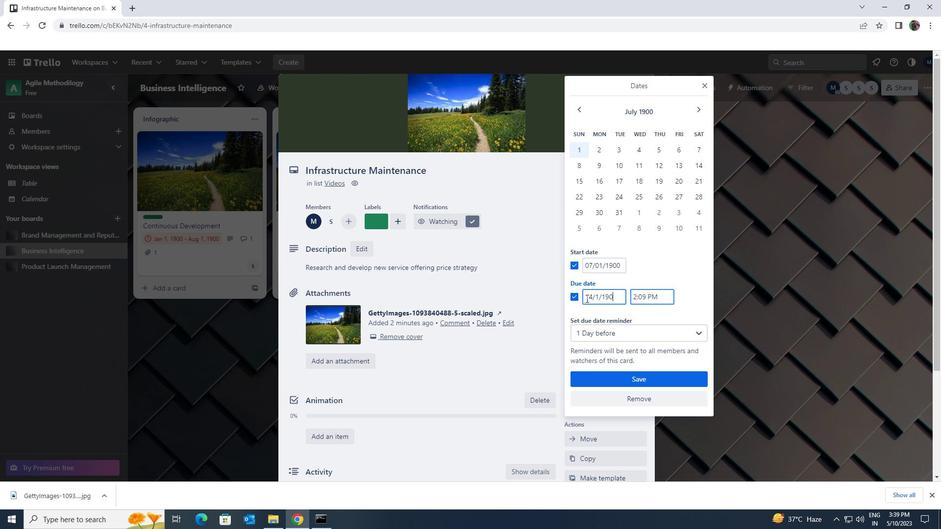 
Action: Mouse moved to (615, 378)
Screenshot: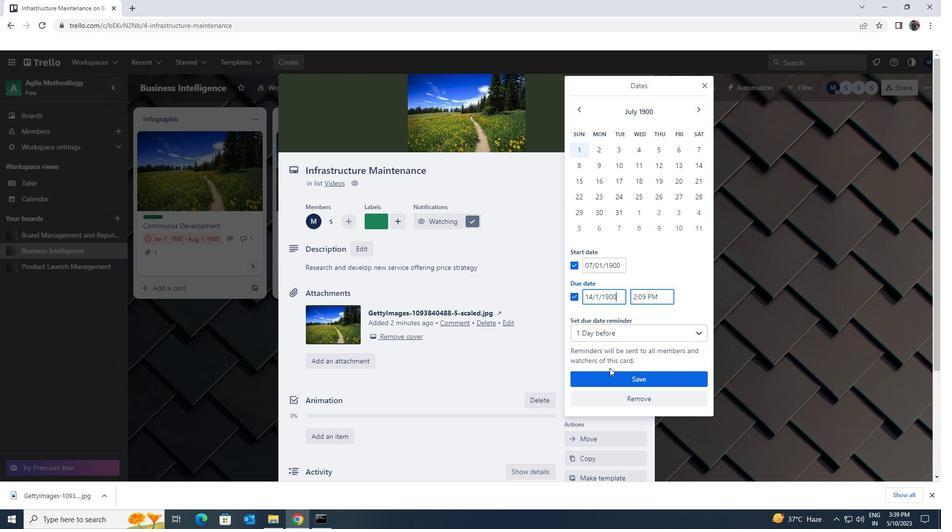 
Action: Mouse pressed left at (615, 378)
Screenshot: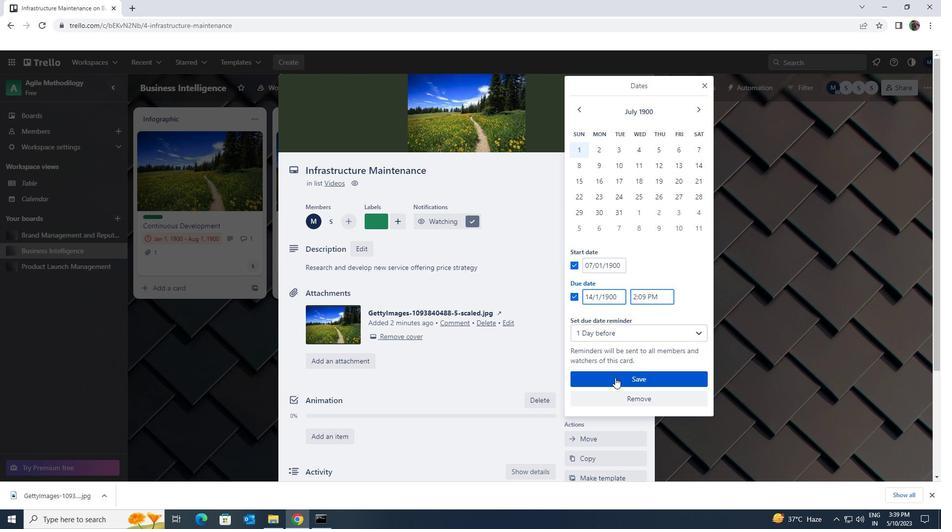 
